Task: Search one way flight ticket for 2 adults, 2 children, 2 infants in seat in first from Escanaba: Delta County Airport to Springfield: Abraham Lincoln Capital Airport on 5-2-2023. Number of bags: 1 checked bag. Price is upto 91000. Outbound departure time preference is 18:00.
Action: Mouse moved to (321, 167)
Screenshot: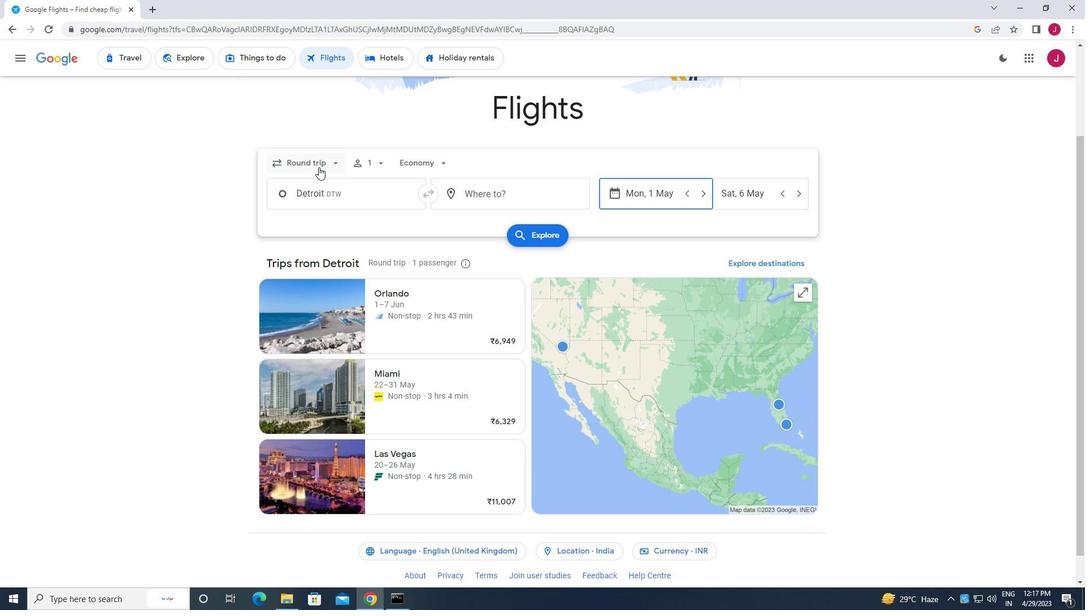 
Action: Mouse pressed left at (321, 167)
Screenshot: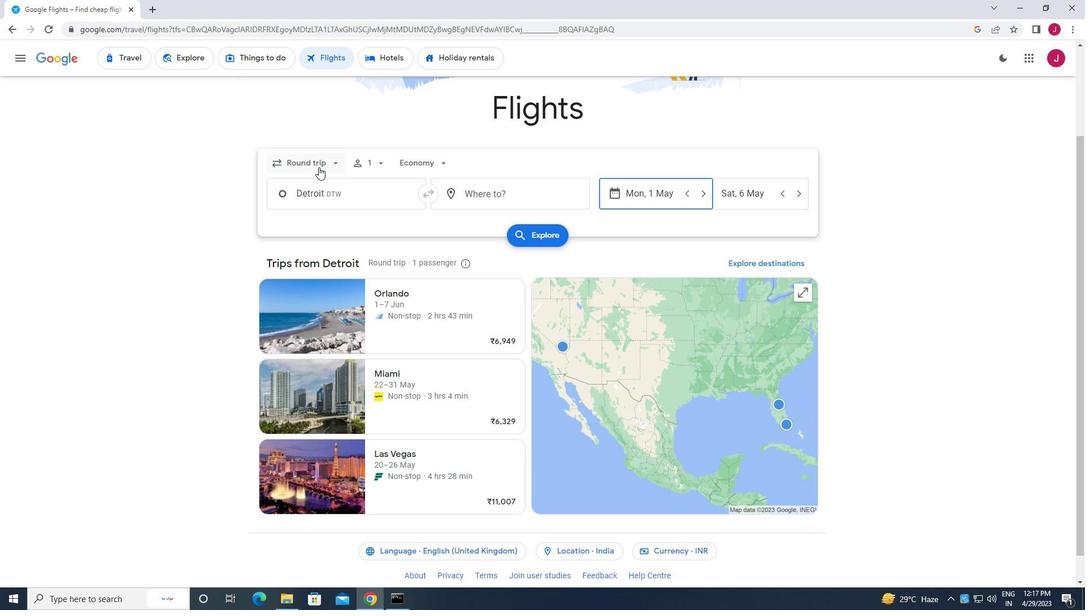 
Action: Mouse moved to (312, 214)
Screenshot: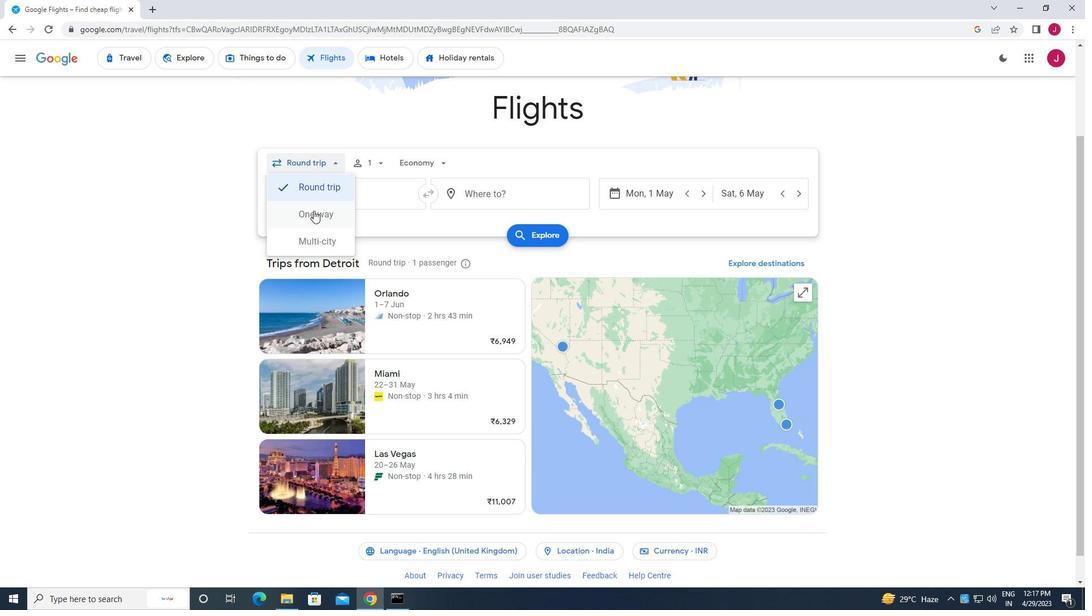 
Action: Mouse pressed left at (312, 214)
Screenshot: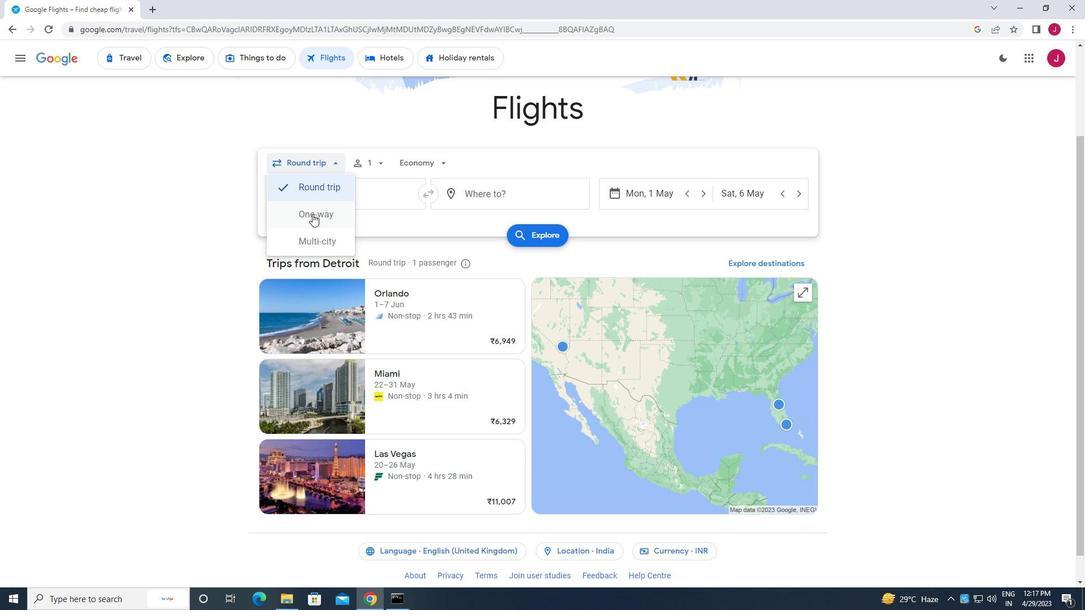 
Action: Mouse moved to (378, 163)
Screenshot: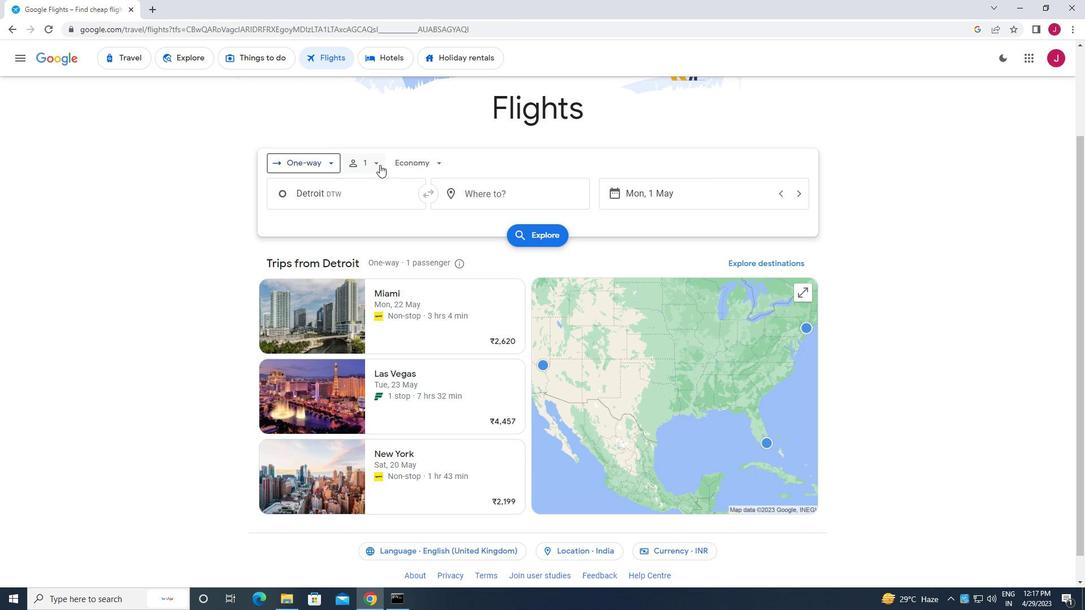 
Action: Mouse pressed left at (378, 163)
Screenshot: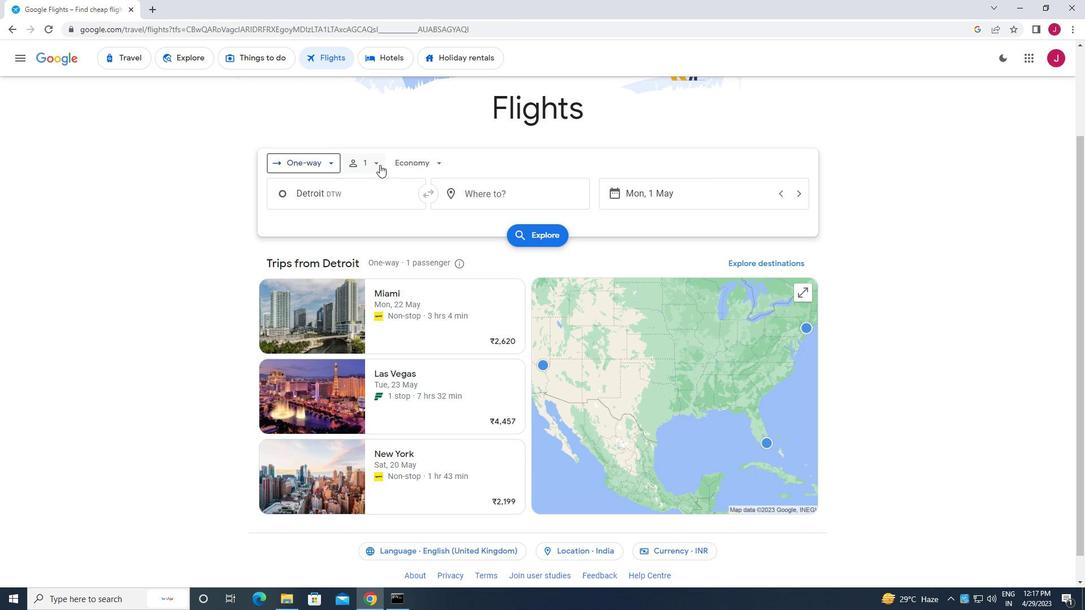 
Action: Mouse moved to (463, 192)
Screenshot: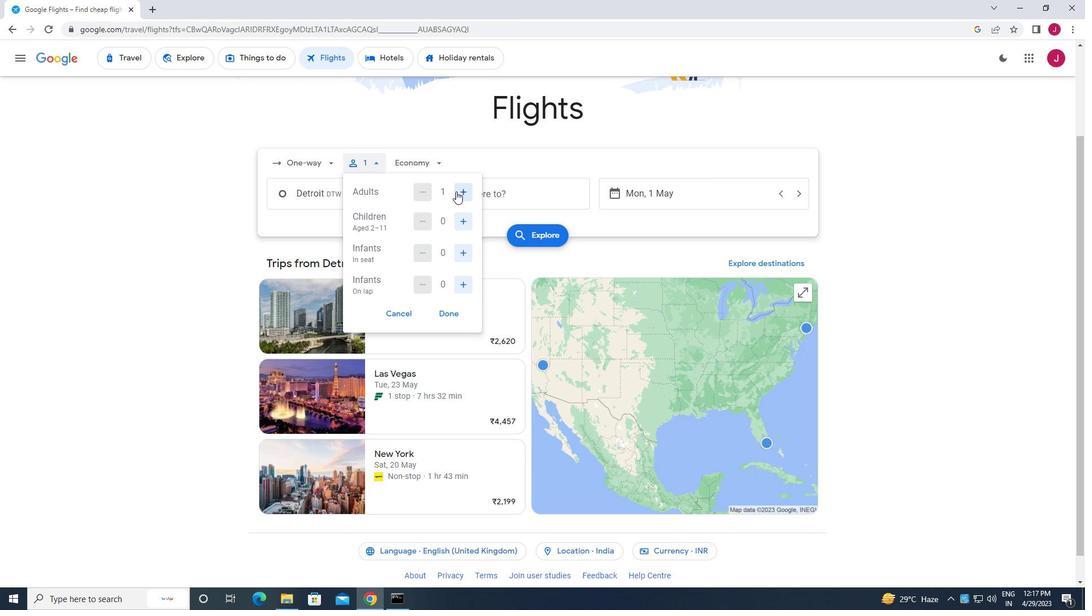 
Action: Mouse pressed left at (463, 192)
Screenshot: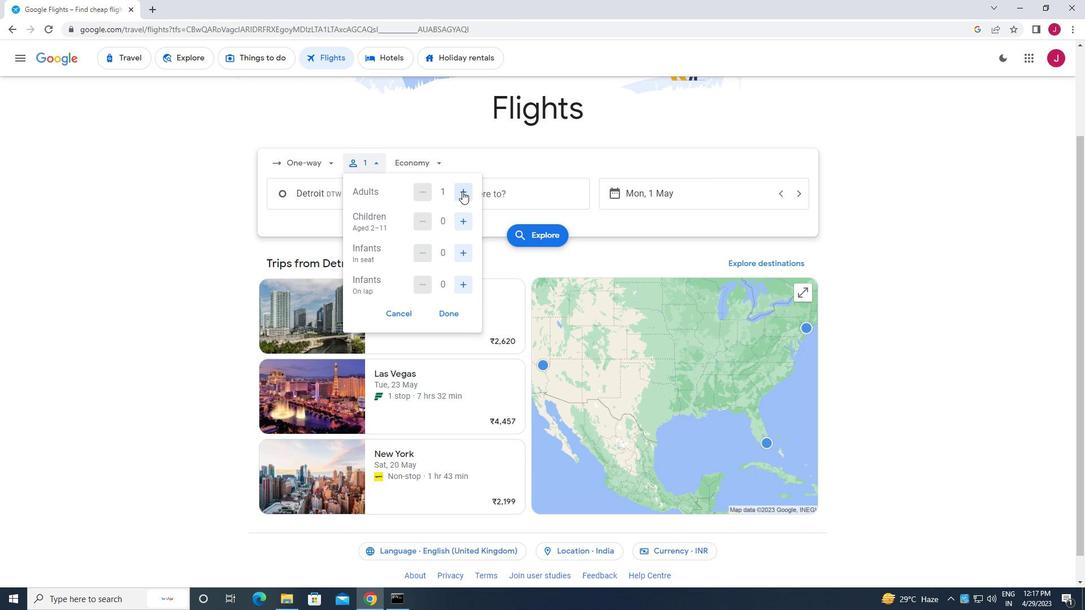 
Action: Mouse moved to (466, 221)
Screenshot: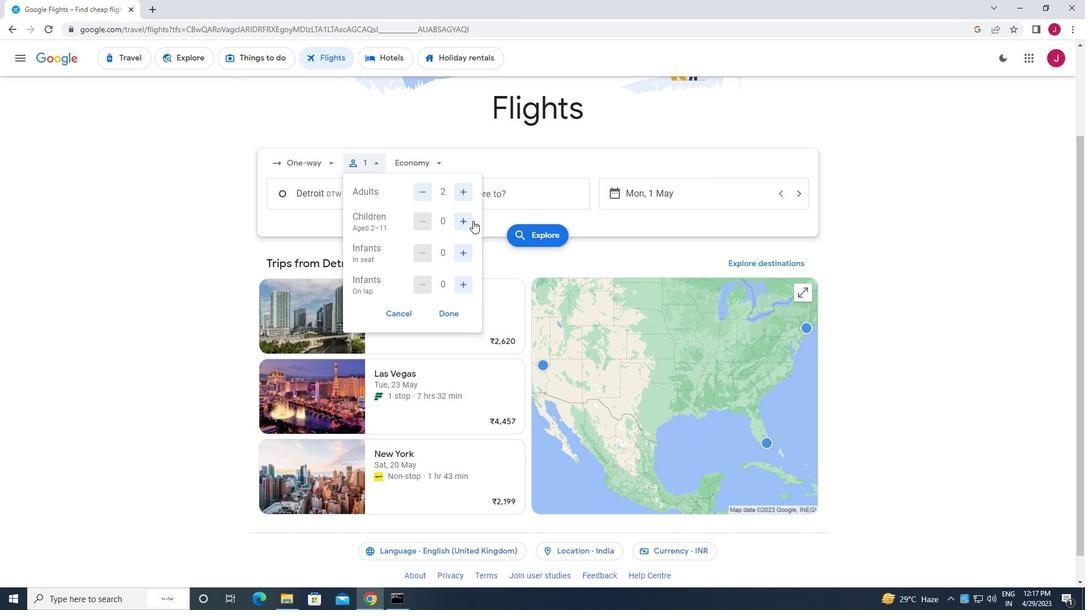 
Action: Mouse pressed left at (466, 221)
Screenshot: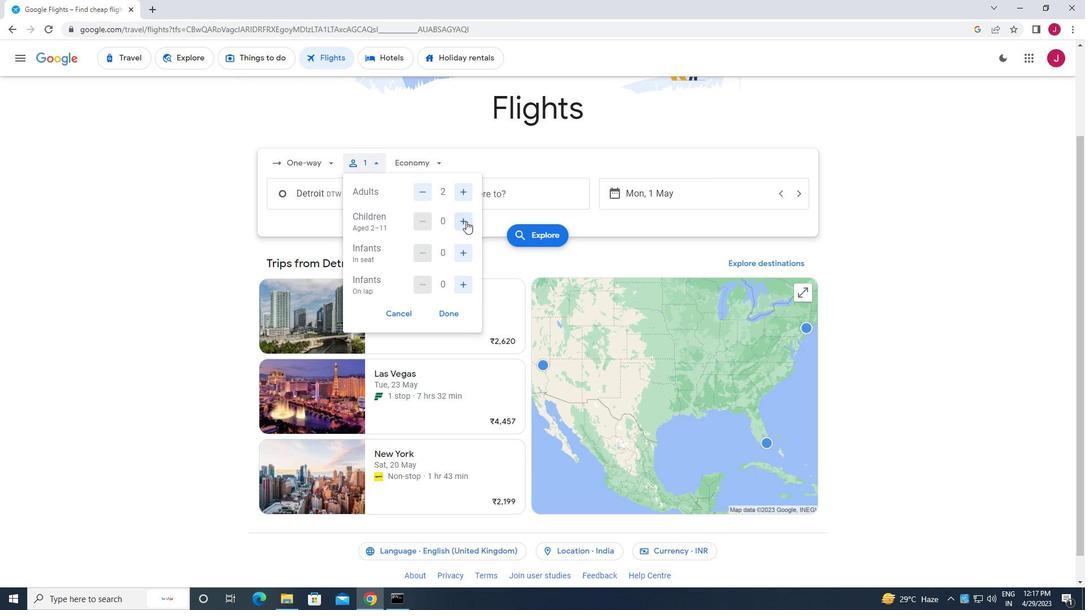 
Action: Mouse pressed left at (466, 221)
Screenshot: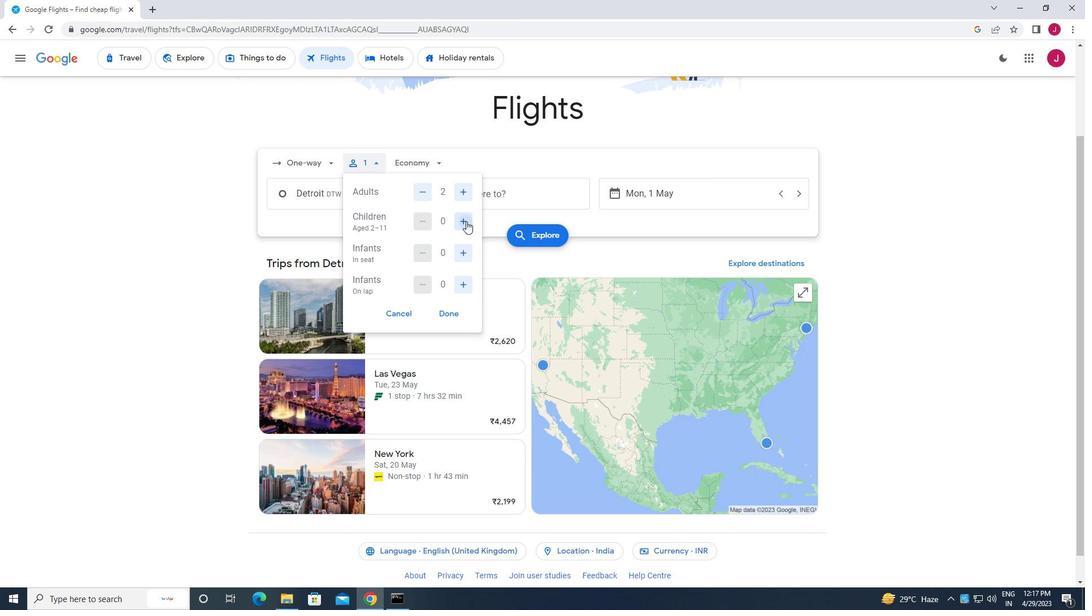 
Action: Mouse moved to (464, 252)
Screenshot: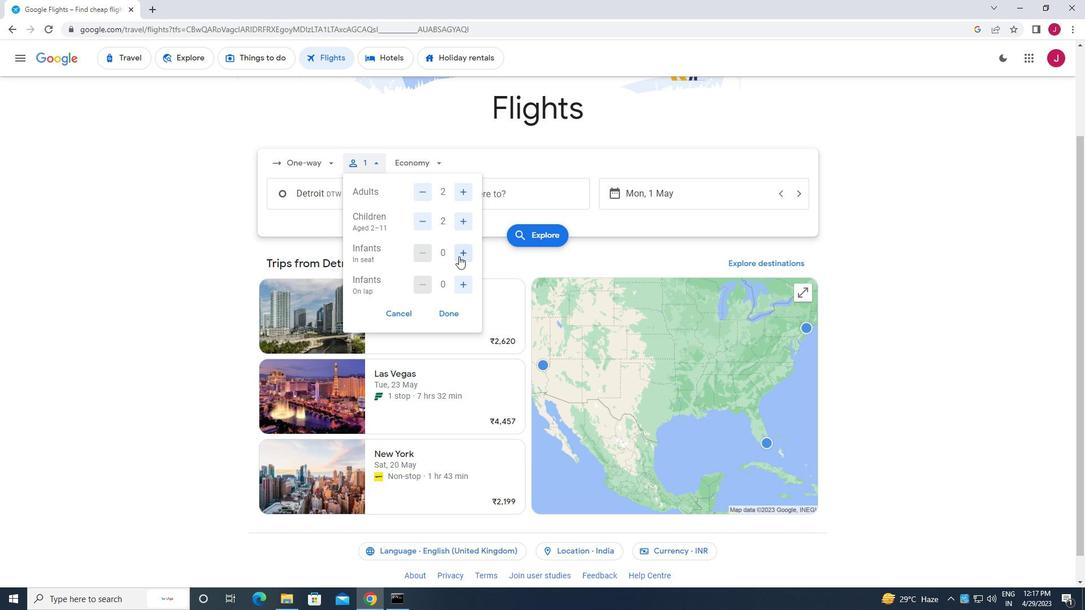 
Action: Mouse pressed left at (464, 252)
Screenshot: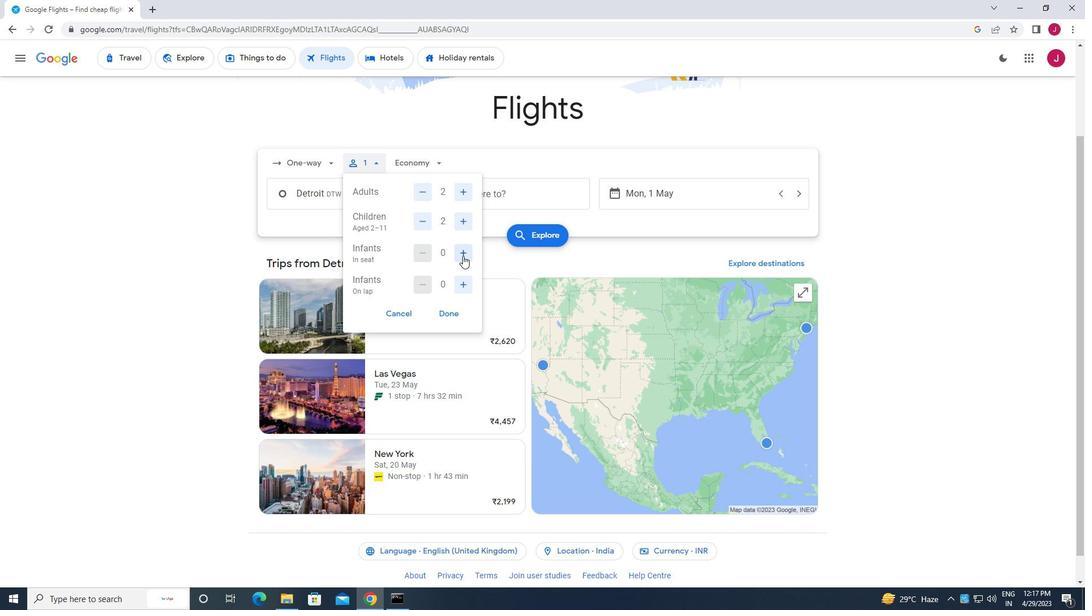 
Action: Mouse moved to (464, 252)
Screenshot: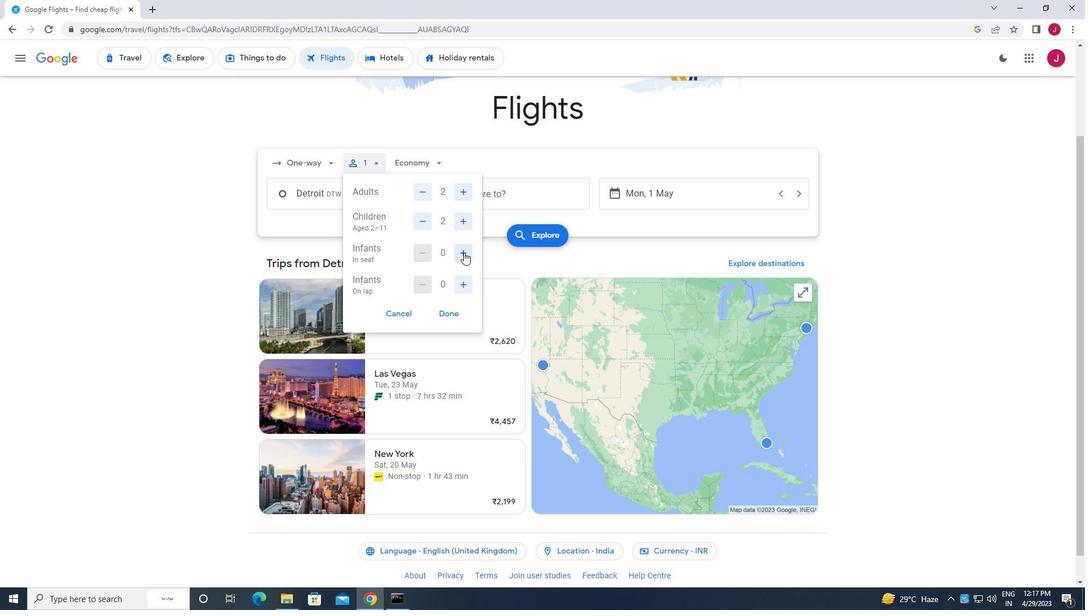 
Action: Mouse pressed left at (464, 252)
Screenshot: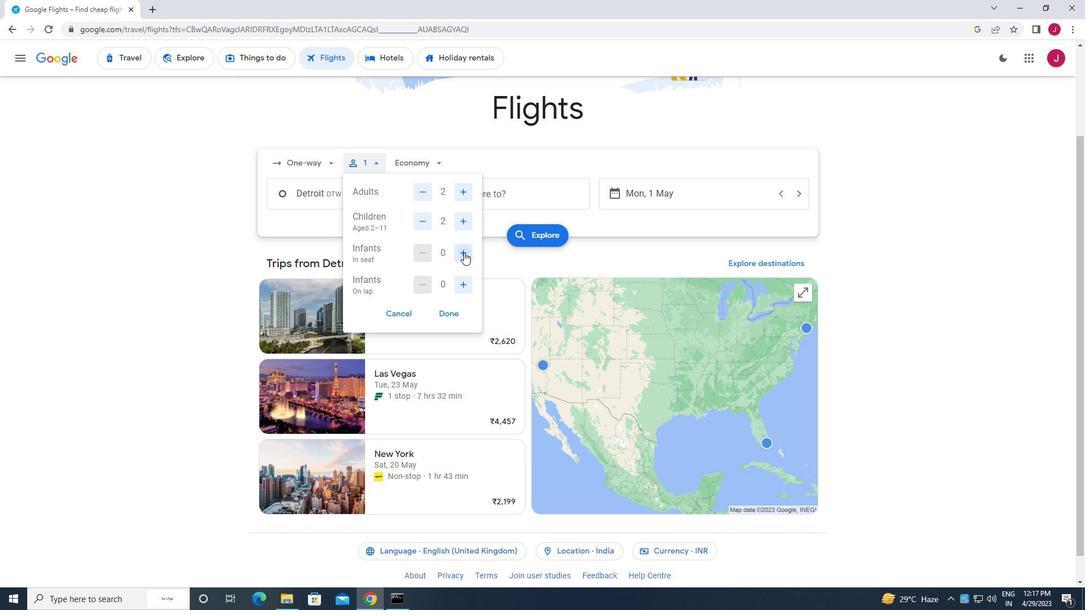 
Action: Mouse moved to (447, 313)
Screenshot: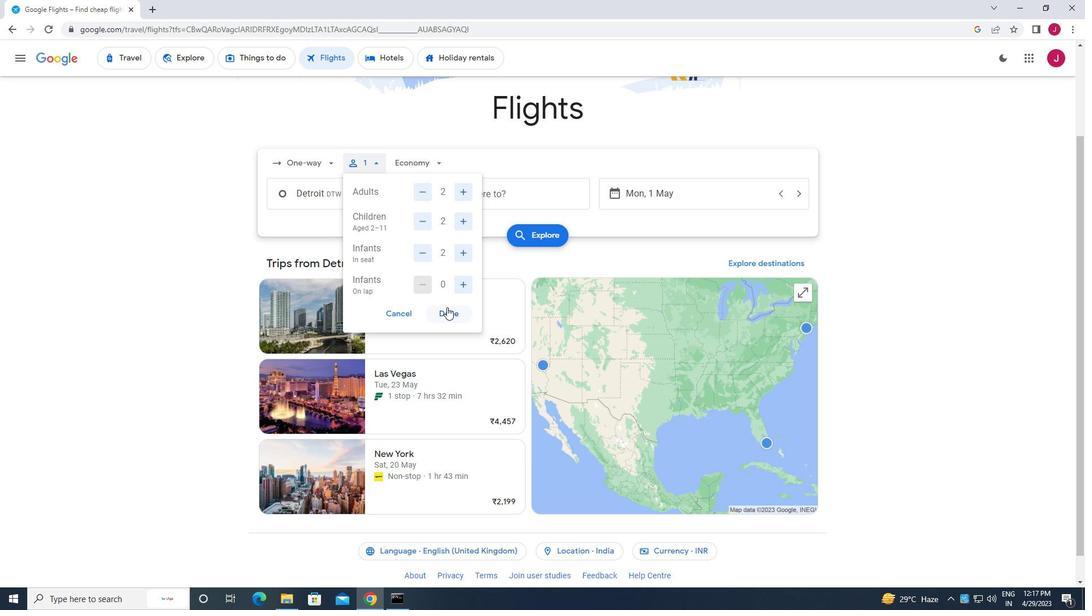 
Action: Mouse pressed left at (447, 313)
Screenshot: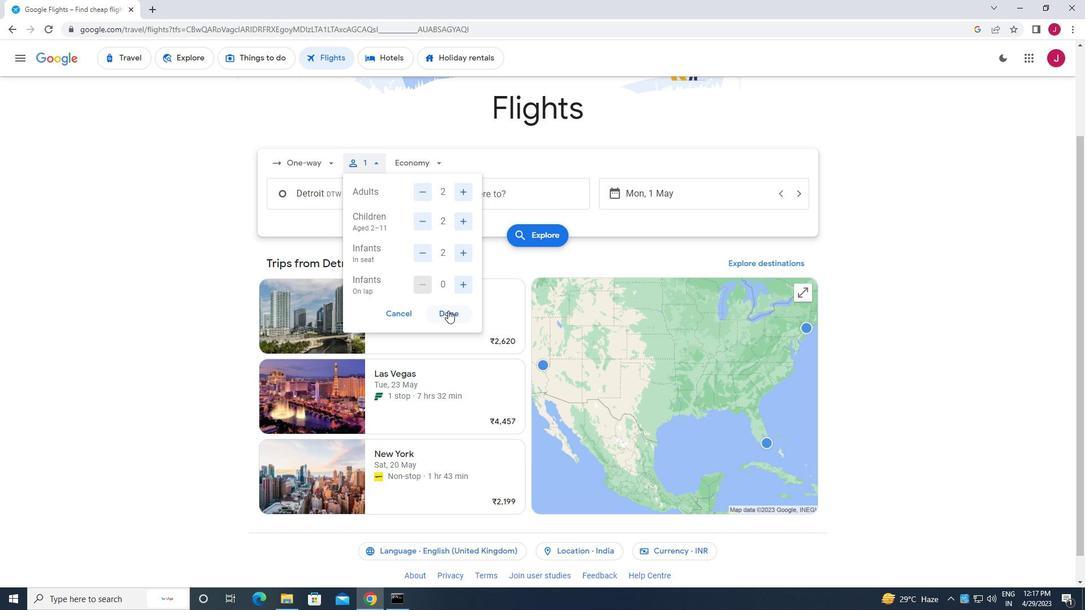 
Action: Mouse moved to (348, 197)
Screenshot: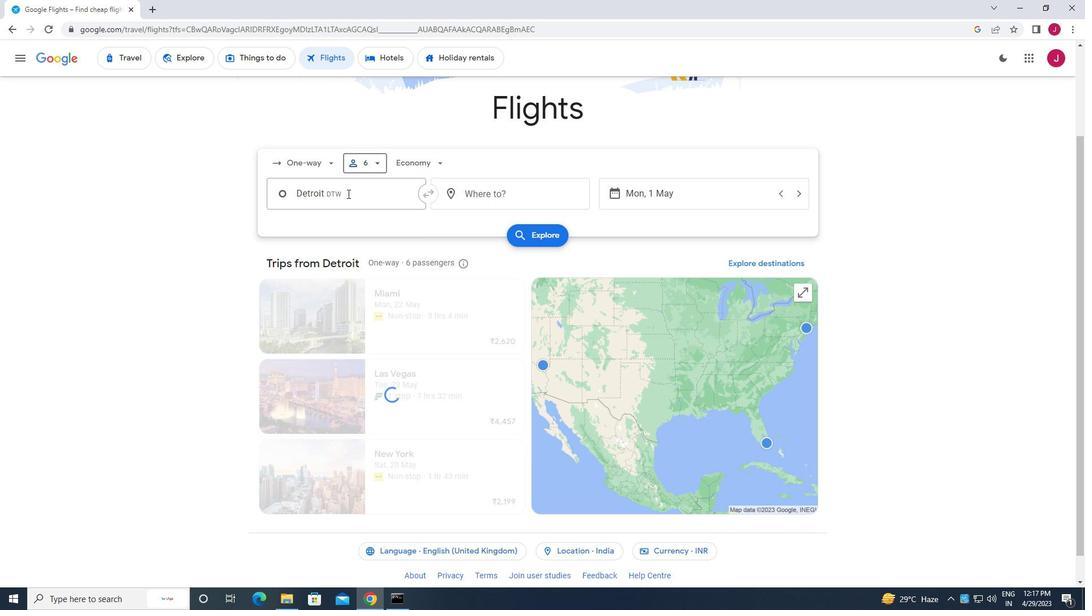 
Action: Mouse pressed left at (348, 197)
Screenshot: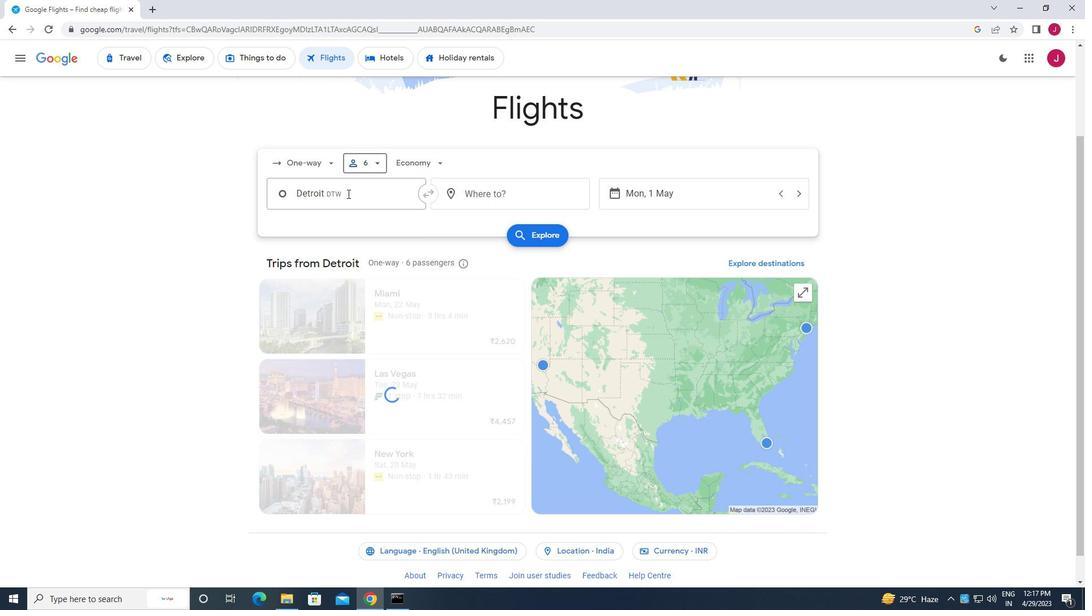 
Action: Mouse moved to (350, 197)
Screenshot: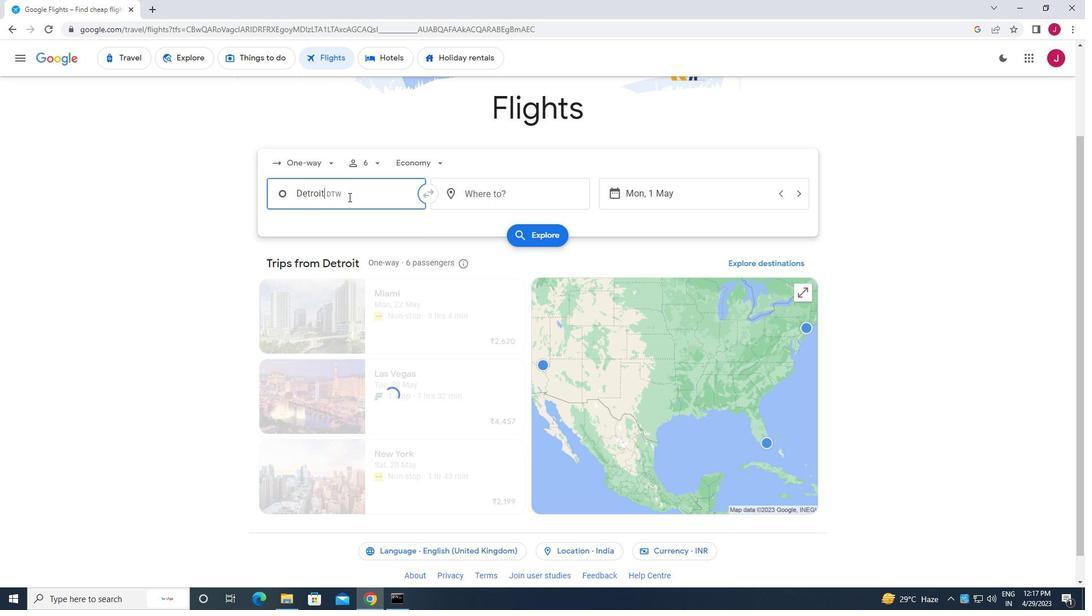 
Action: Key pressed e<Key.caps_lock>scanaba<Key.space>
Screenshot: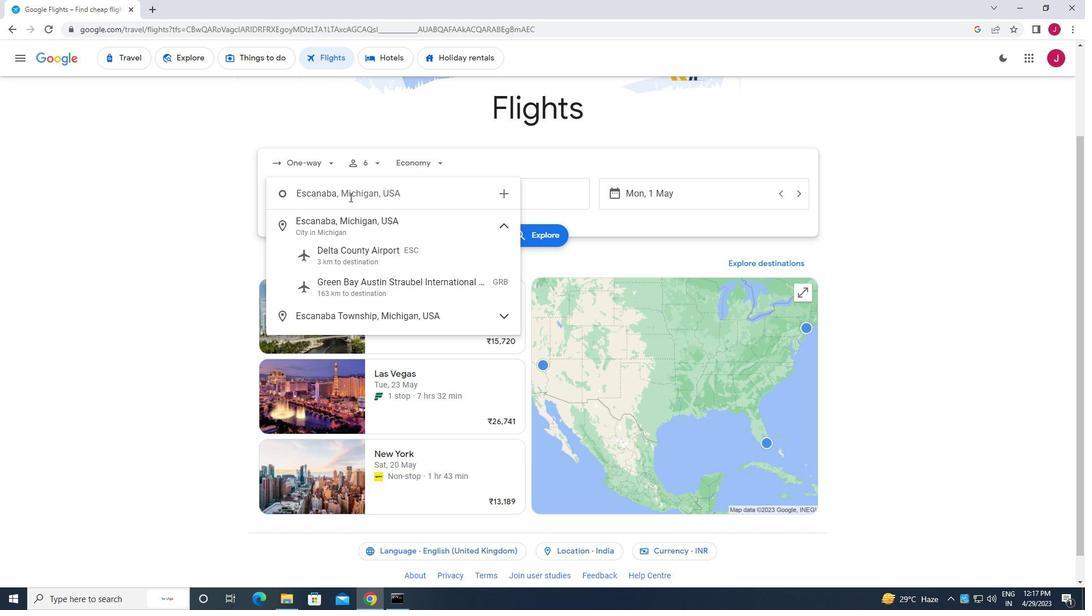 
Action: Mouse moved to (382, 248)
Screenshot: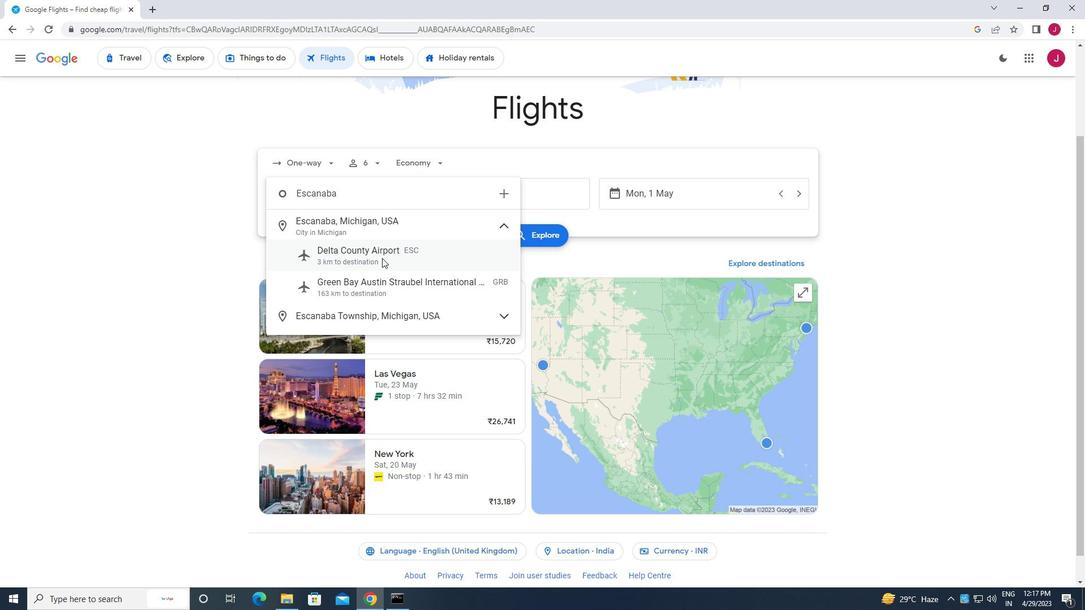 
Action: Mouse pressed left at (382, 248)
Screenshot: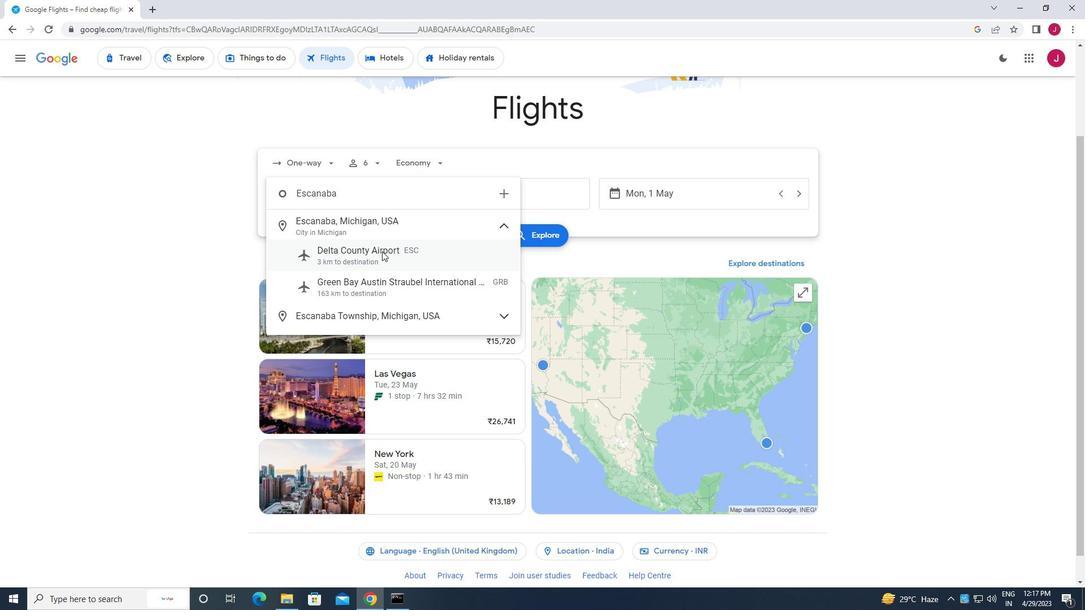 
Action: Mouse moved to (504, 193)
Screenshot: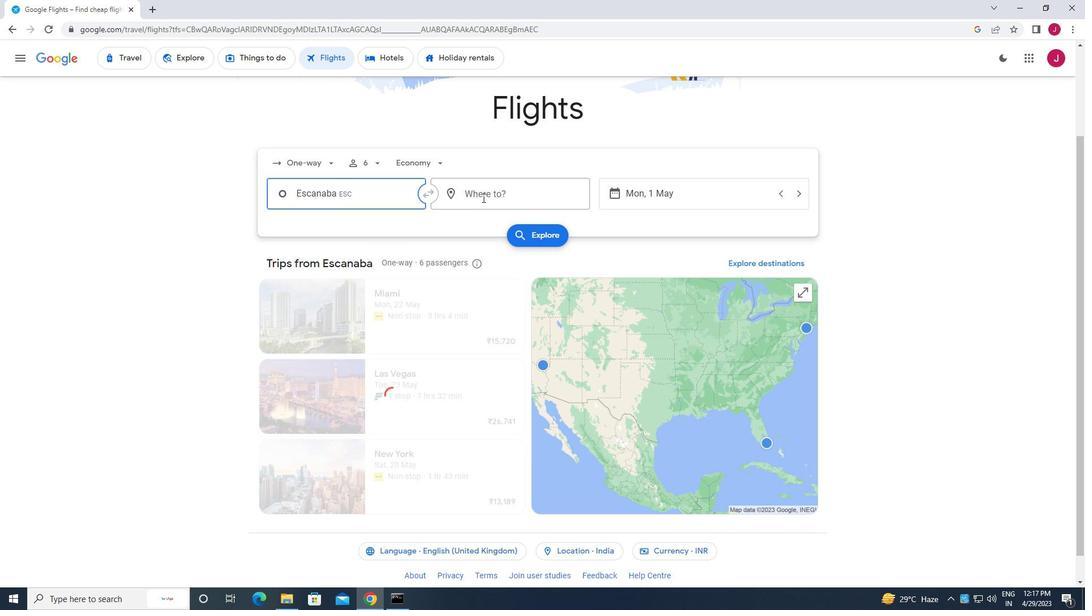 
Action: Mouse pressed left at (504, 193)
Screenshot: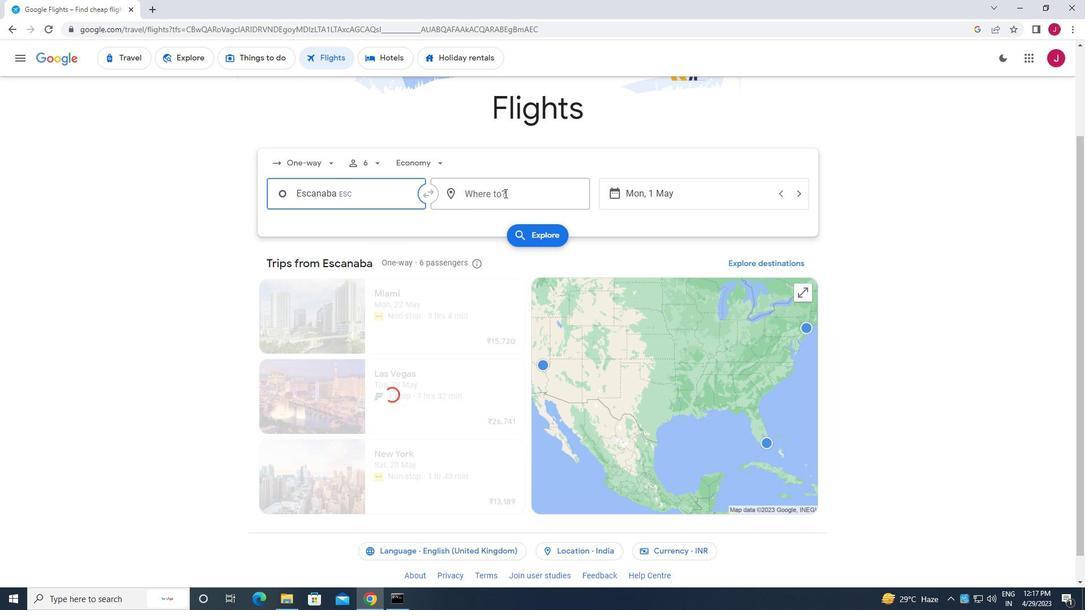 
Action: Mouse moved to (504, 193)
Screenshot: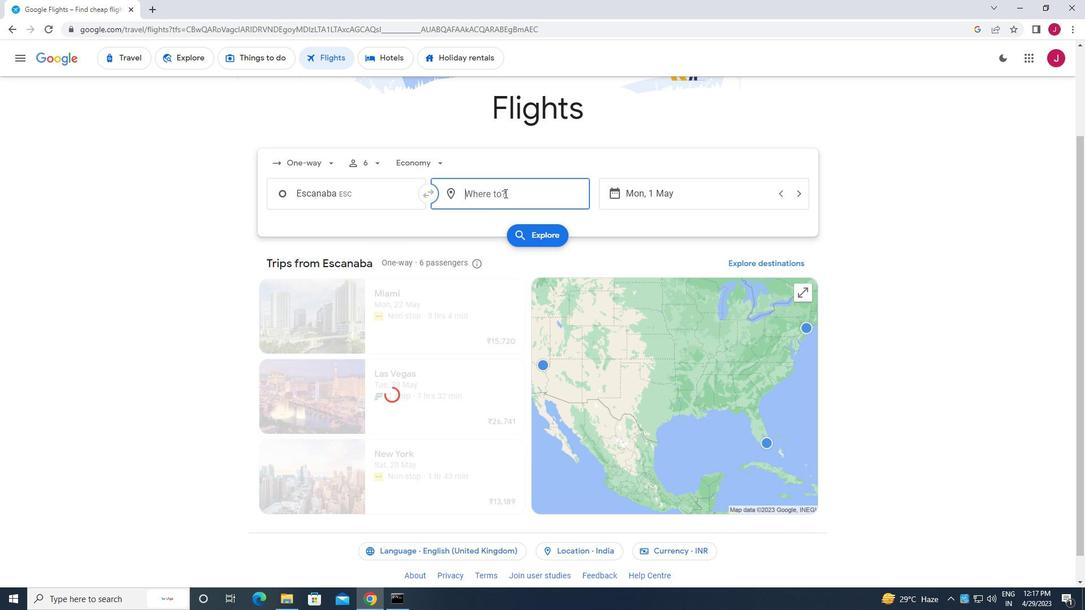 
Action: Key pressed springfield
Screenshot: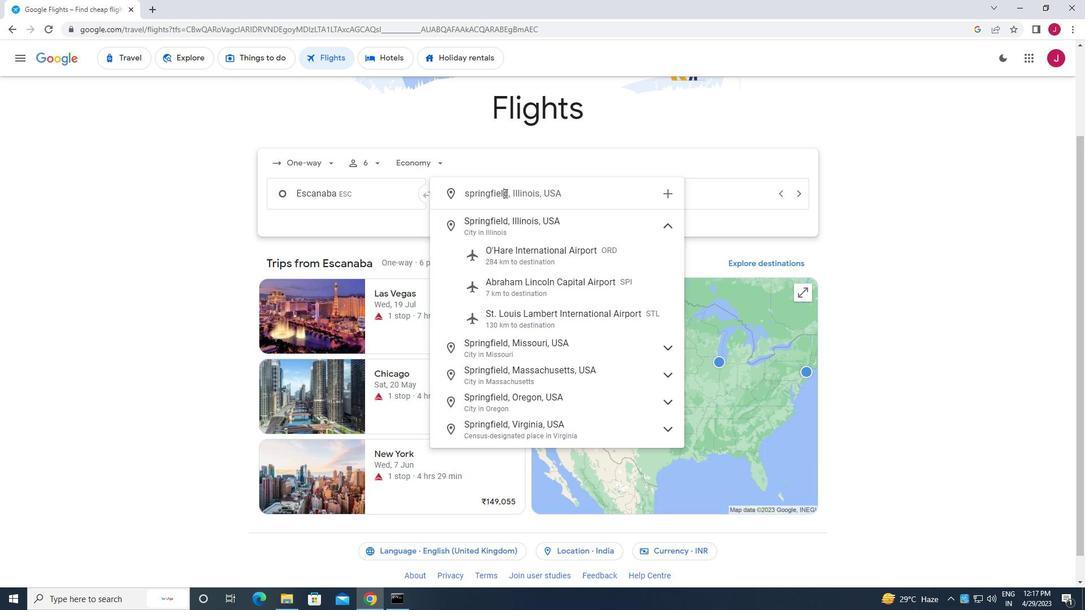 
Action: Mouse moved to (571, 278)
Screenshot: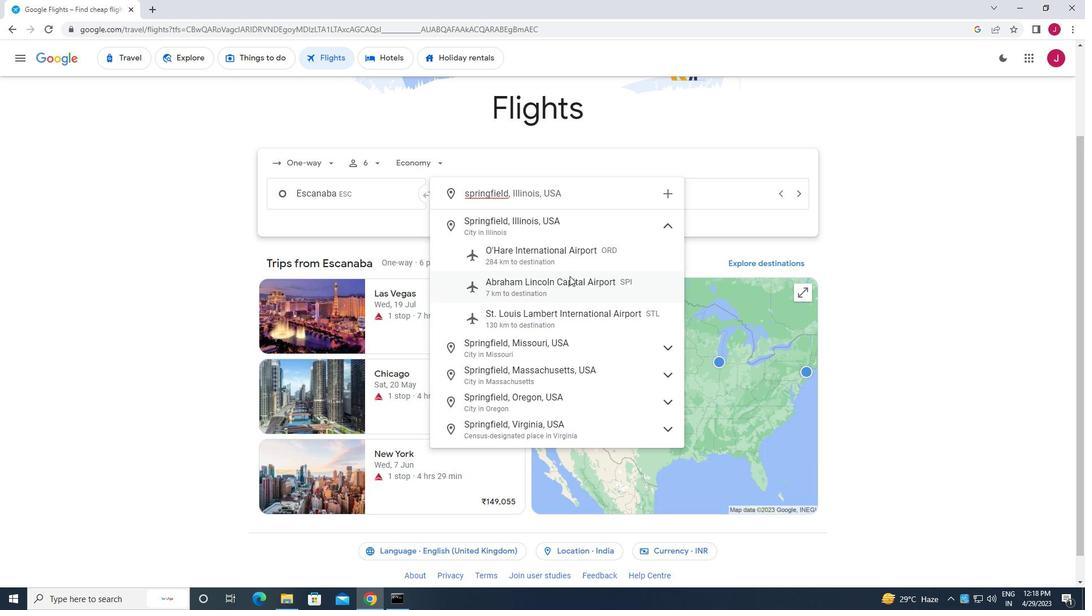 
Action: Mouse pressed left at (571, 278)
Screenshot: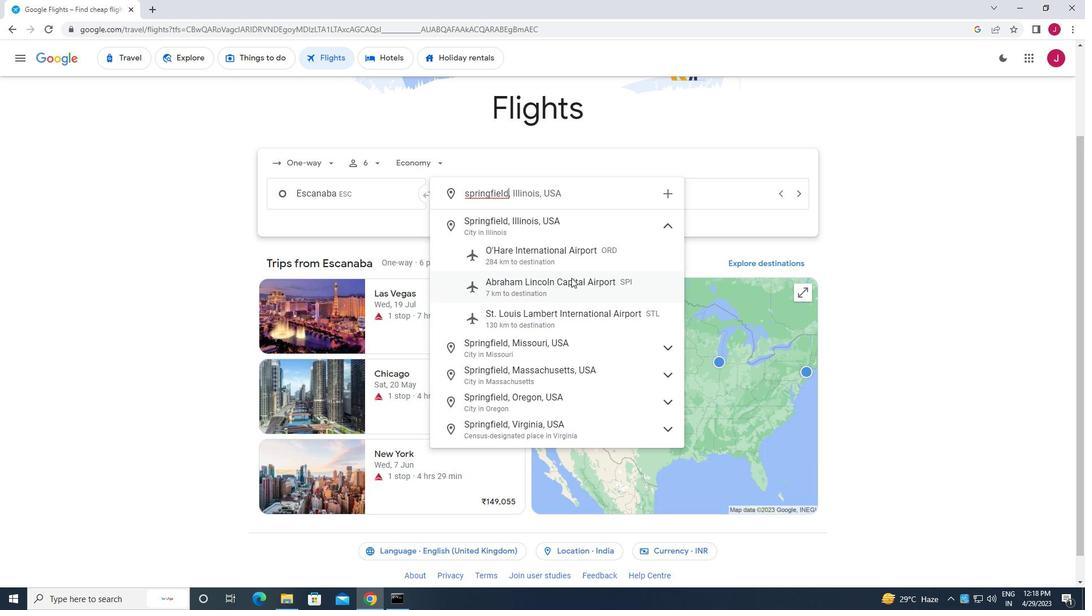 
Action: Mouse moved to (675, 197)
Screenshot: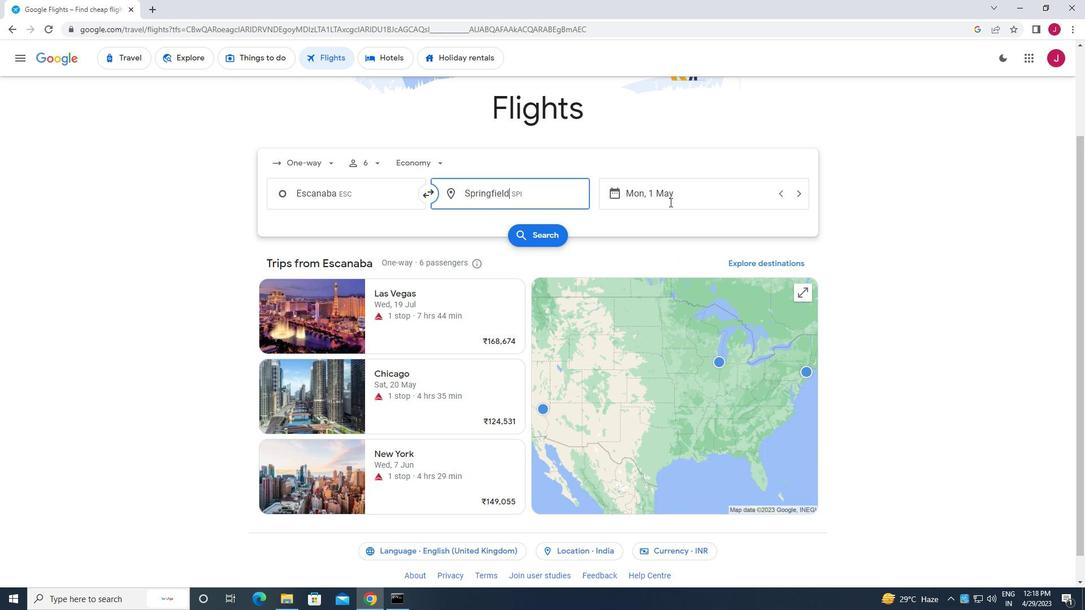 
Action: Mouse pressed left at (675, 197)
Screenshot: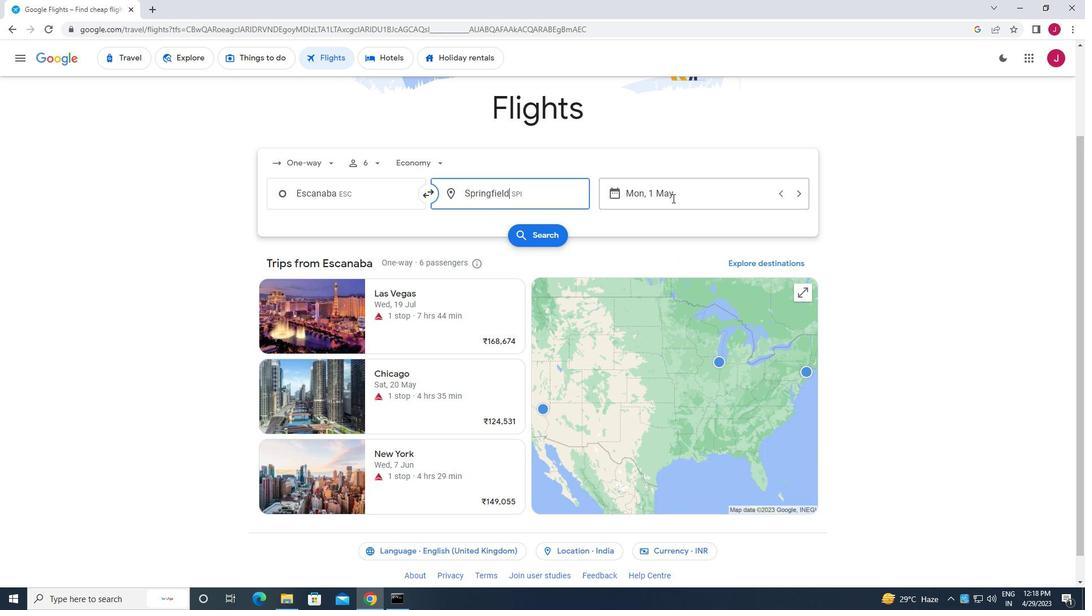 
Action: Mouse moved to (678, 284)
Screenshot: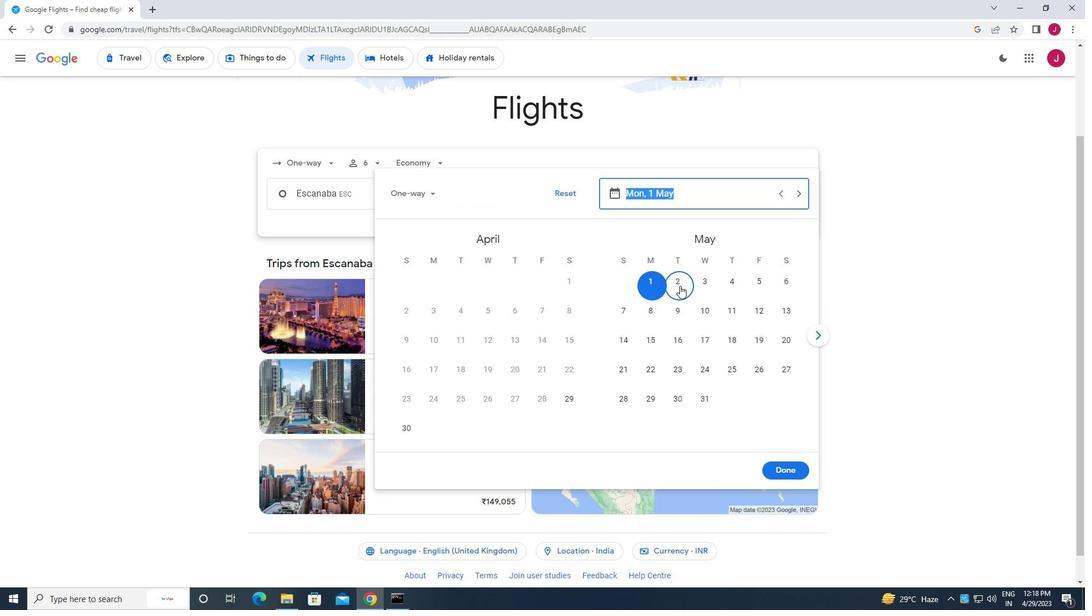 
Action: Mouse pressed left at (678, 284)
Screenshot: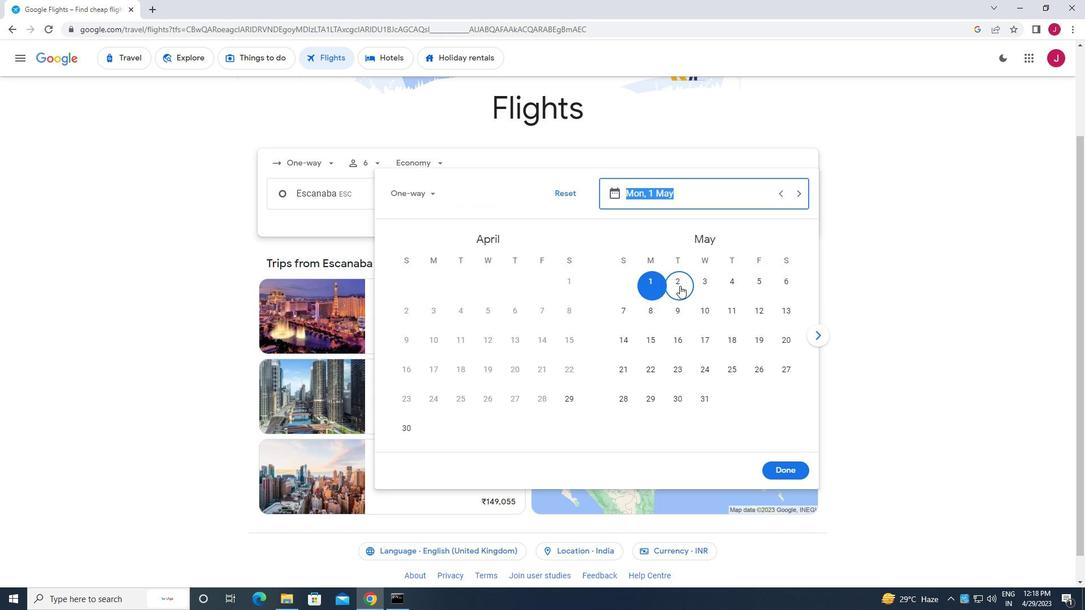 
Action: Mouse moved to (783, 466)
Screenshot: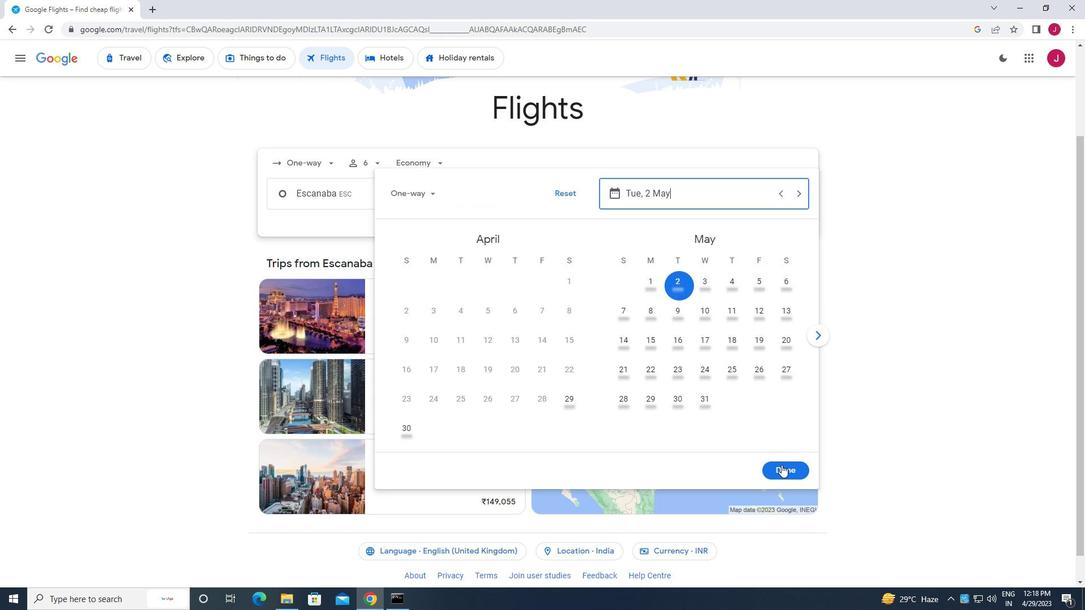 
Action: Mouse pressed left at (783, 466)
Screenshot: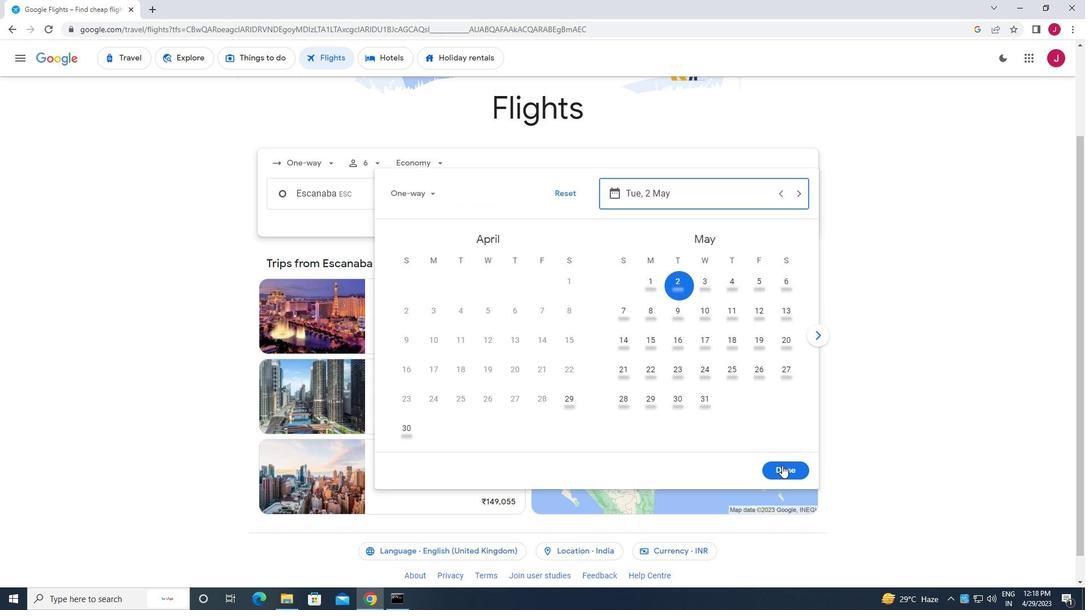 
Action: Mouse moved to (533, 236)
Screenshot: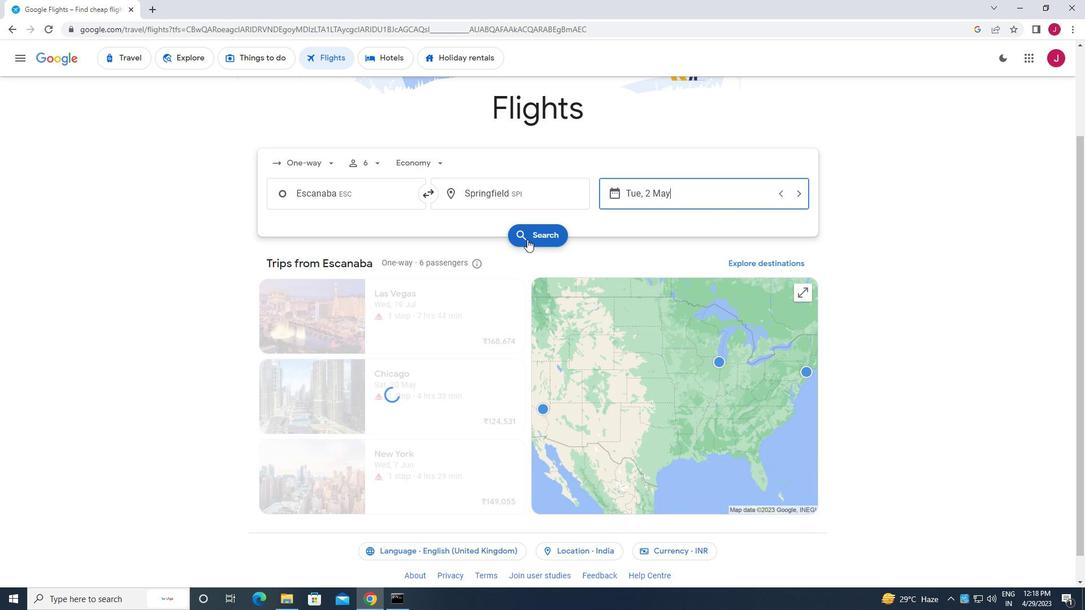 
Action: Mouse pressed left at (533, 236)
Screenshot: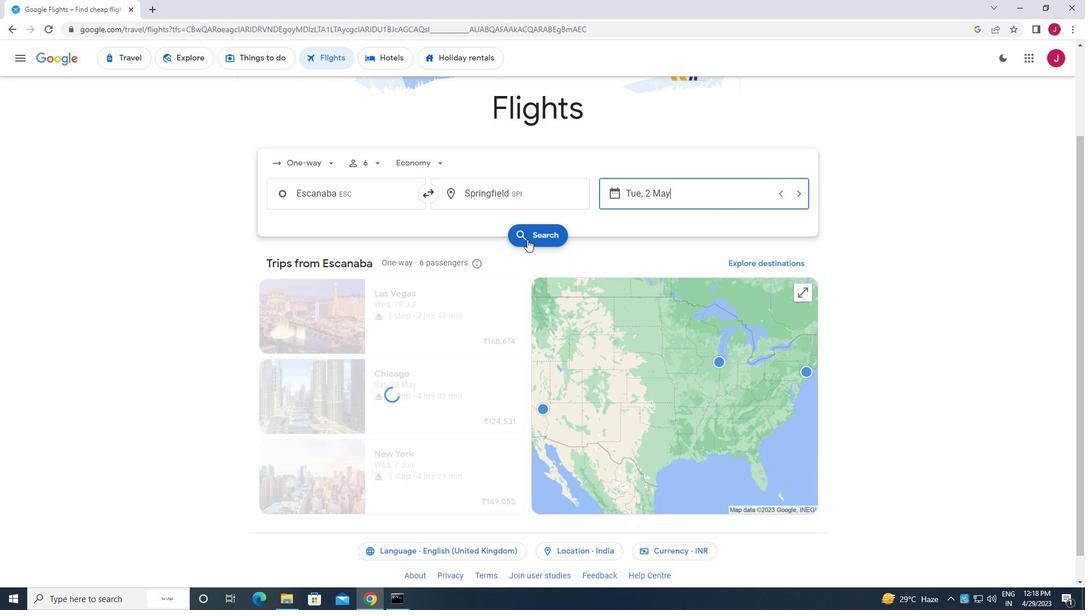 
Action: Mouse moved to (292, 162)
Screenshot: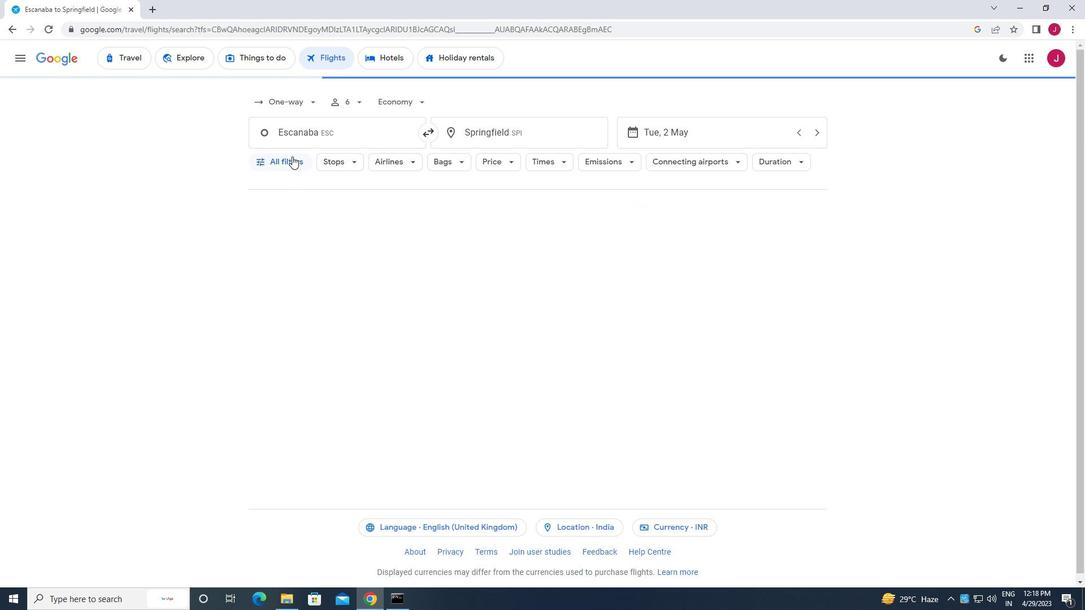 
Action: Mouse pressed left at (292, 162)
Screenshot: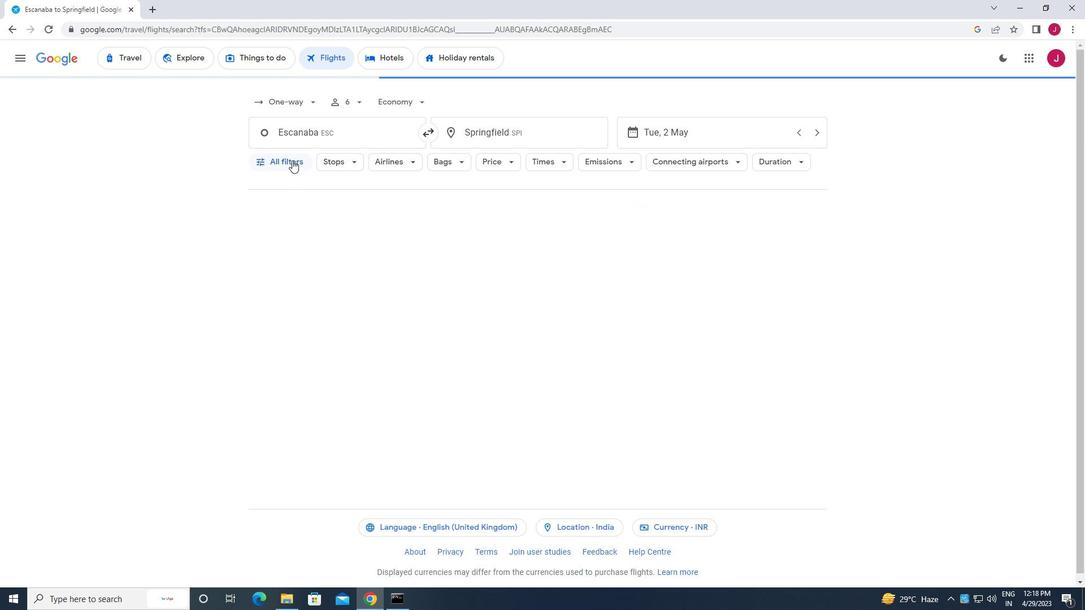 
Action: Mouse moved to (381, 264)
Screenshot: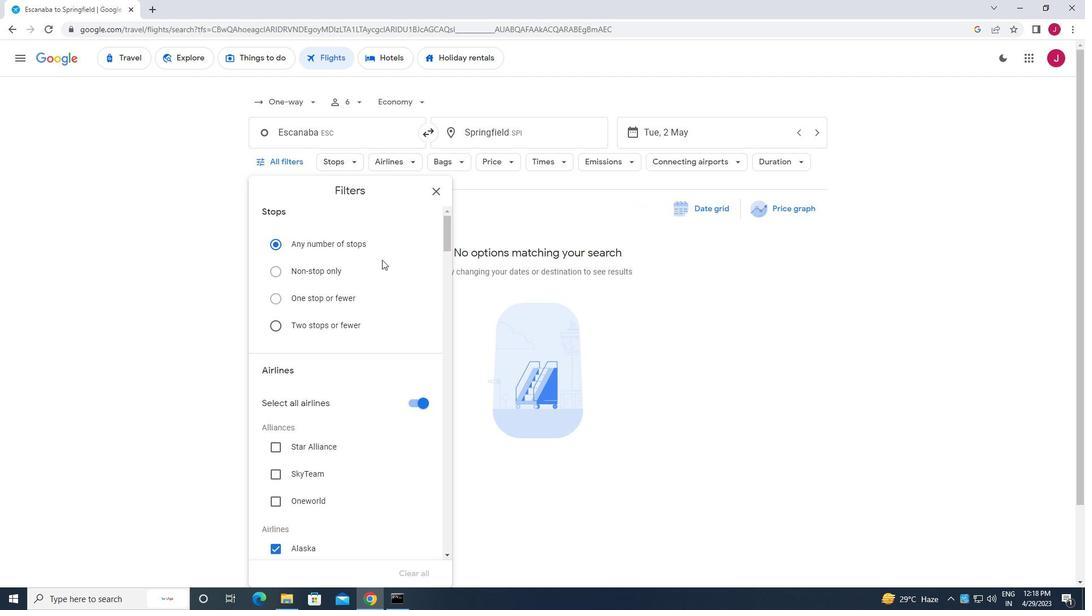 
Action: Mouse scrolled (381, 263) with delta (0, 0)
Screenshot: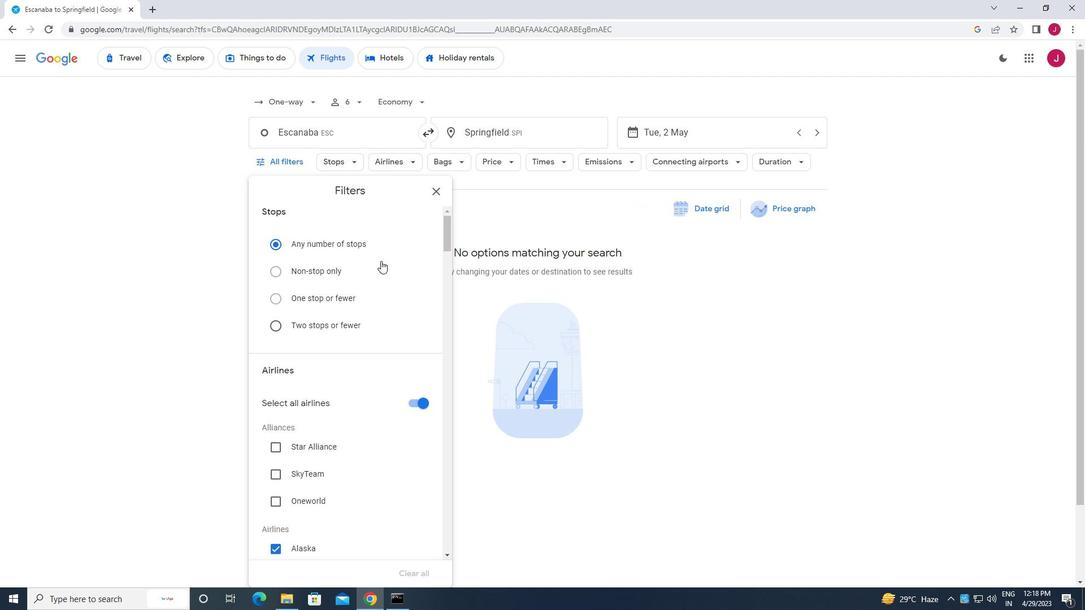 
Action: Mouse moved to (381, 265)
Screenshot: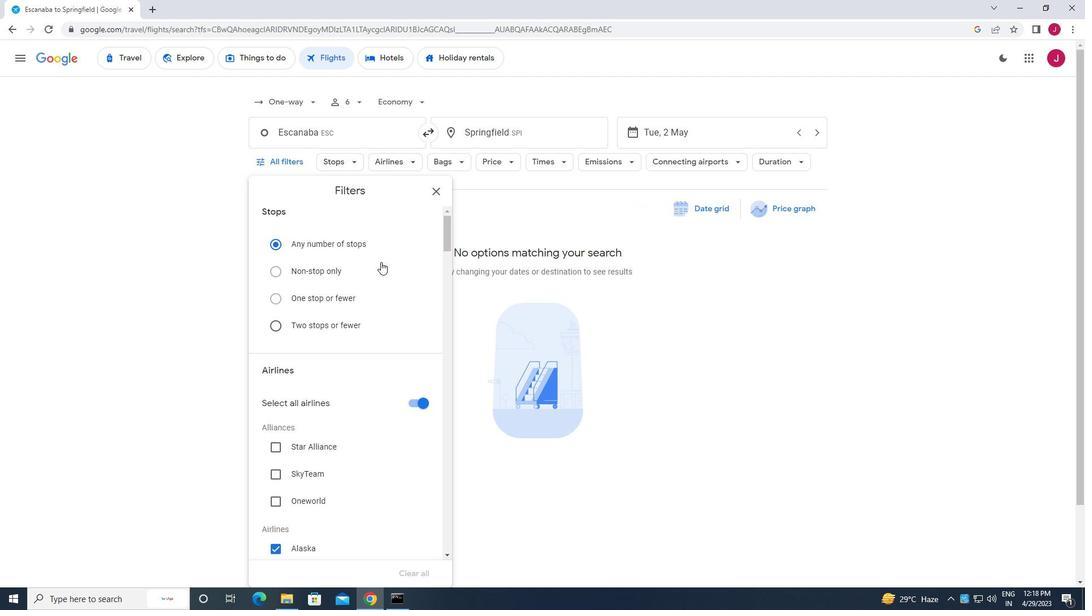 
Action: Mouse scrolled (381, 264) with delta (0, 0)
Screenshot: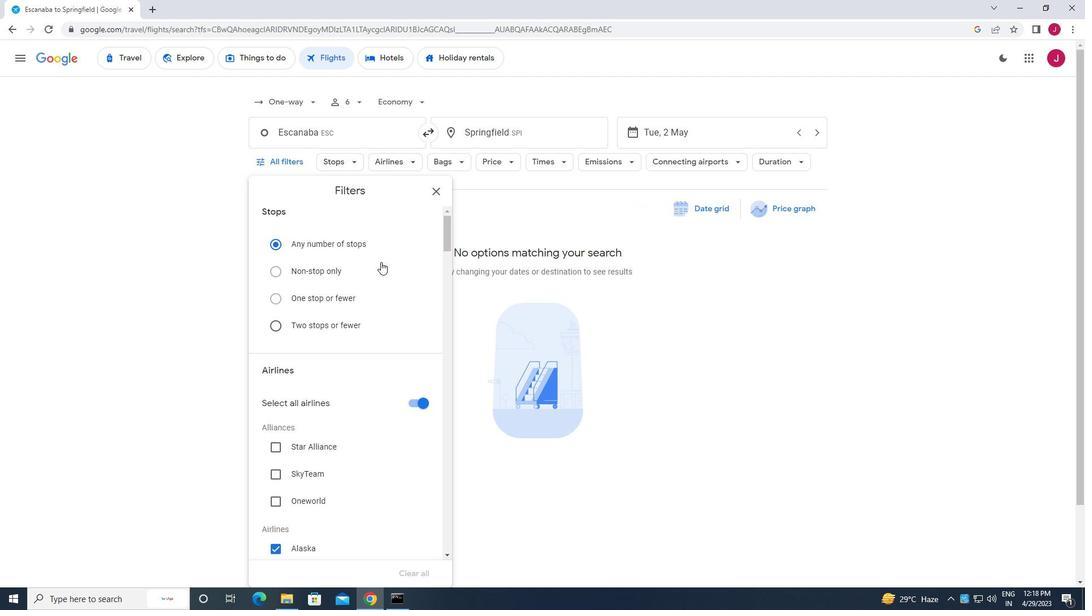 
Action: Mouse moved to (381, 266)
Screenshot: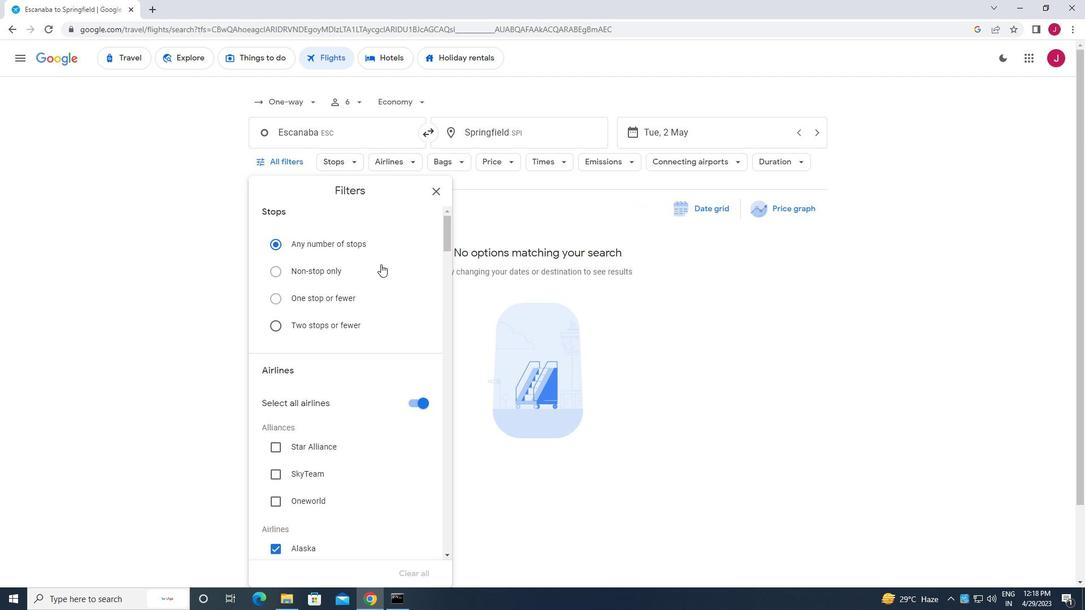 
Action: Mouse scrolled (381, 265) with delta (0, 0)
Screenshot: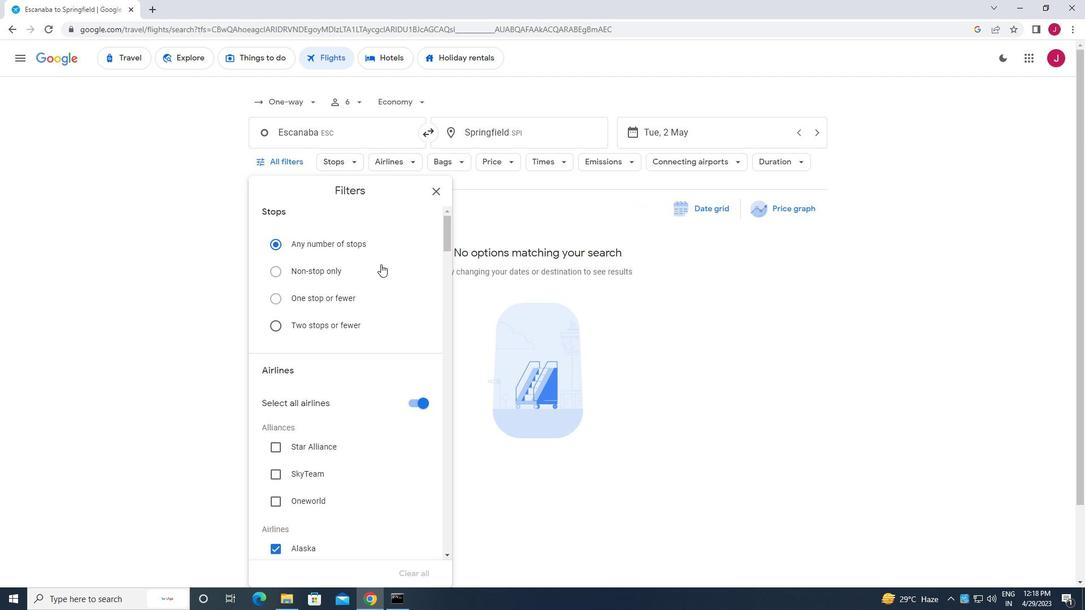 
Action: Mouse moved to (411, 236)
Screenshot: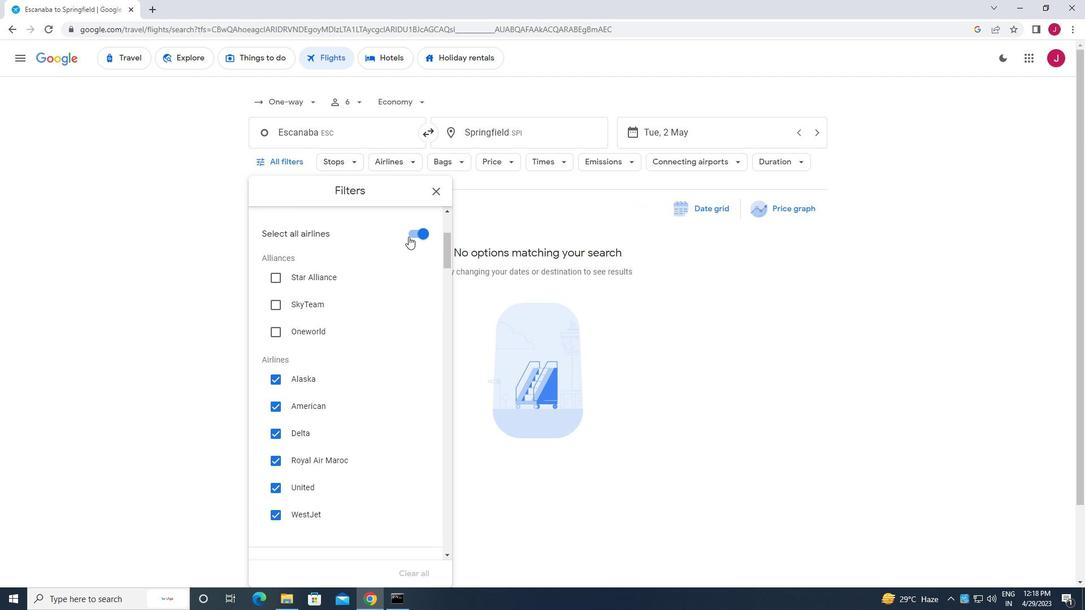 
Action: Mouse pressed left at (411, 236)
Screenshot: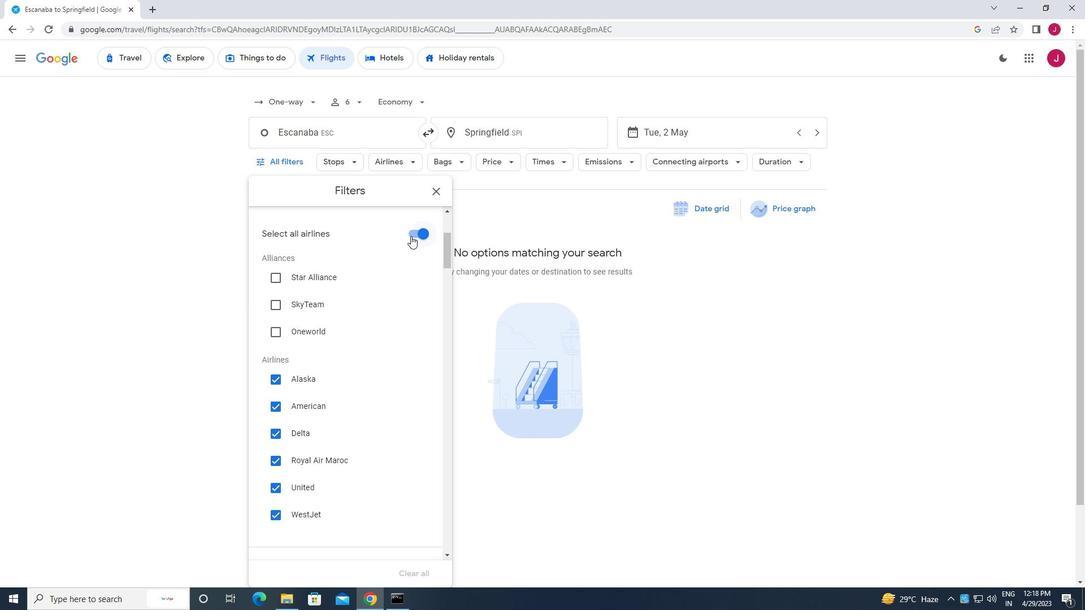 
Action: Mouse moved to (408, 259)
Screenshot: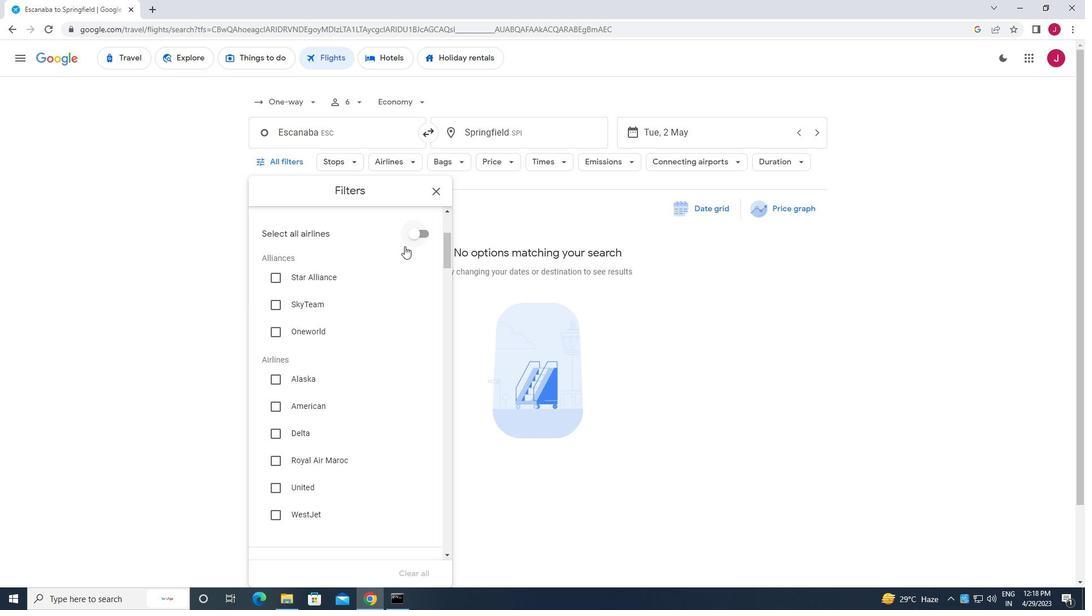 
Action: Mouse scrolled (408, 258) with delta (0, 0)
Screenshot: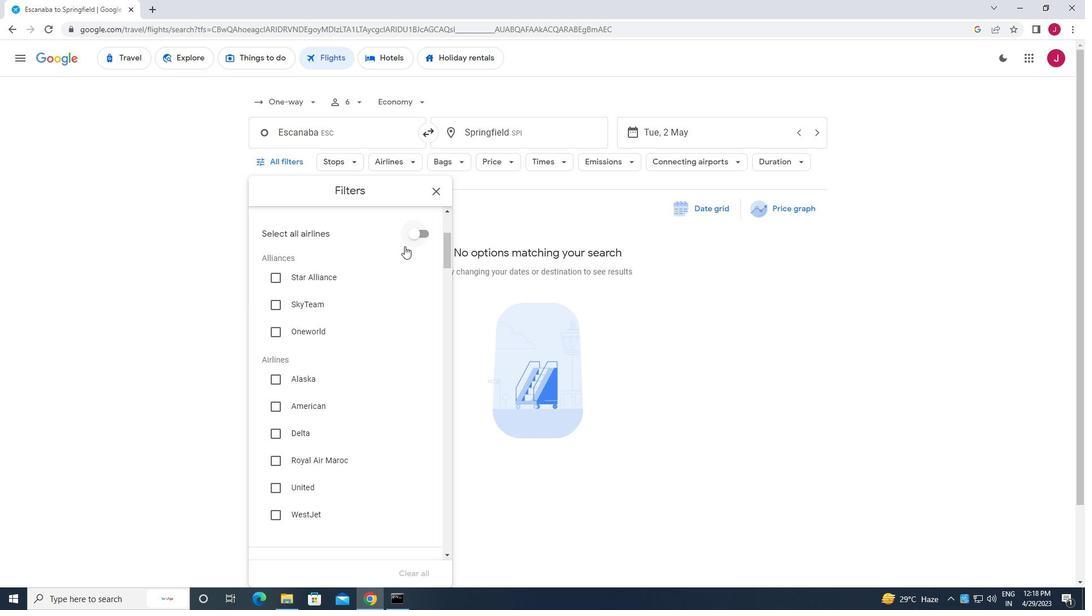 
Action: Mouse moved to (408, 259)
Screenshot: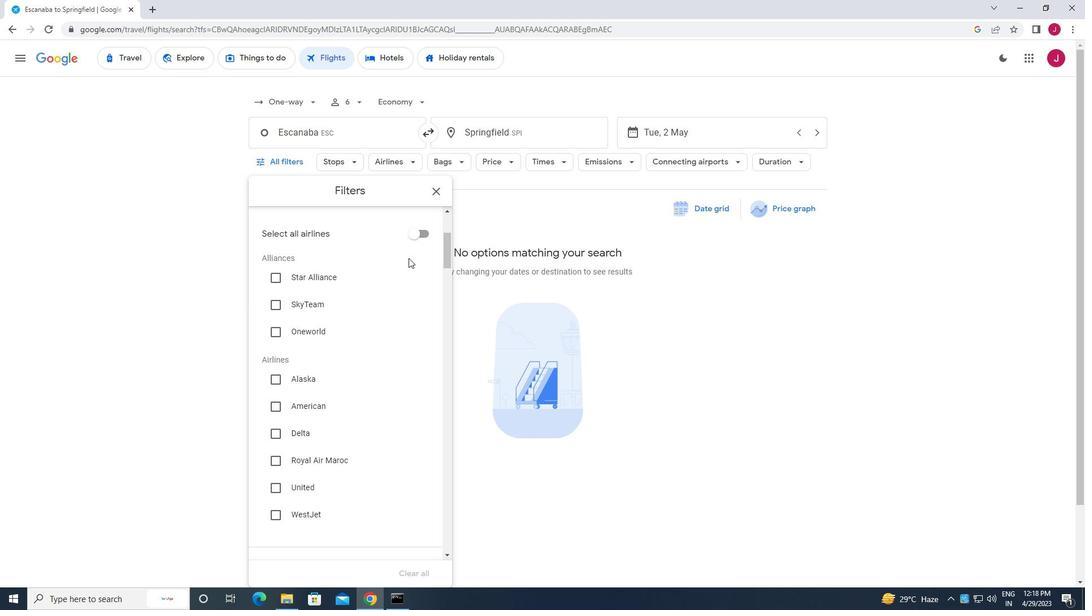 
Action: Mouse scrolled (408, 258) with delta (0, 0)
Screenshot: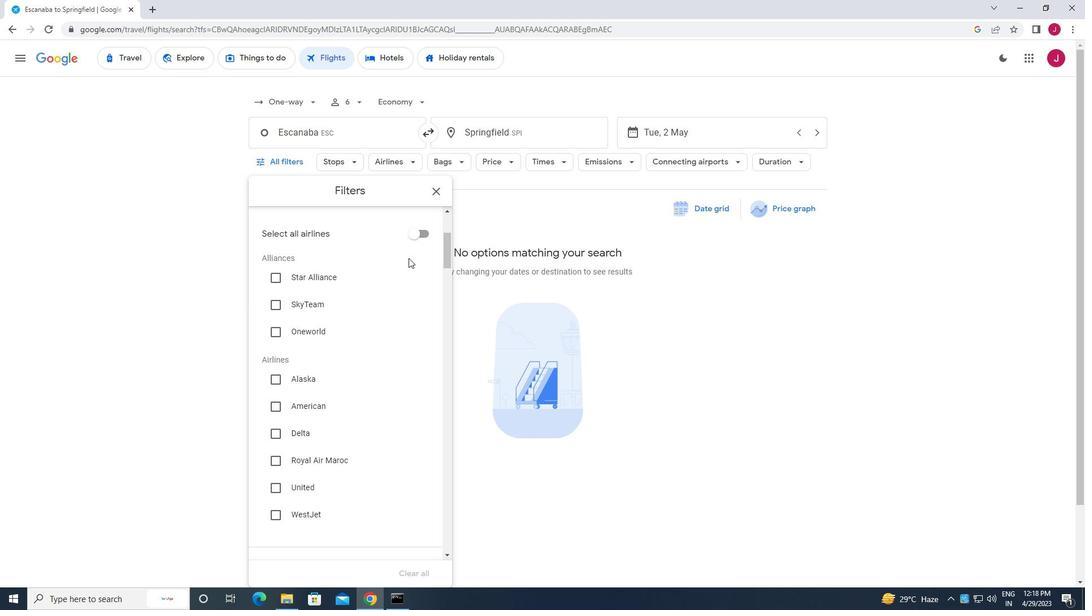 
Action: Mouse scrolled (408, 258) with delta (0, 0)
Screenshot: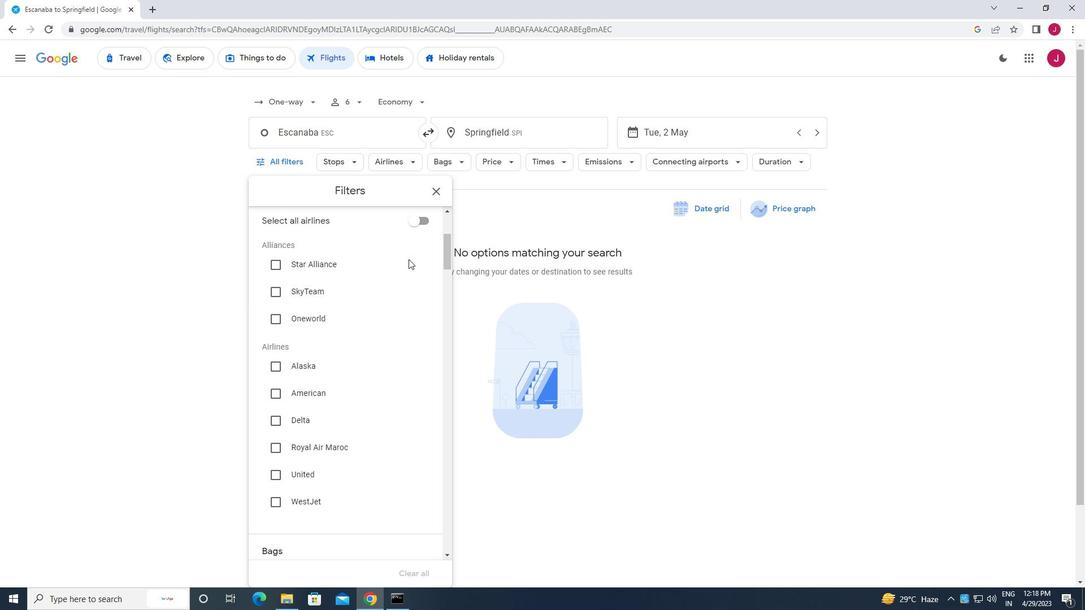 
Action: Mouse moved to (385, 262)
Screenshot: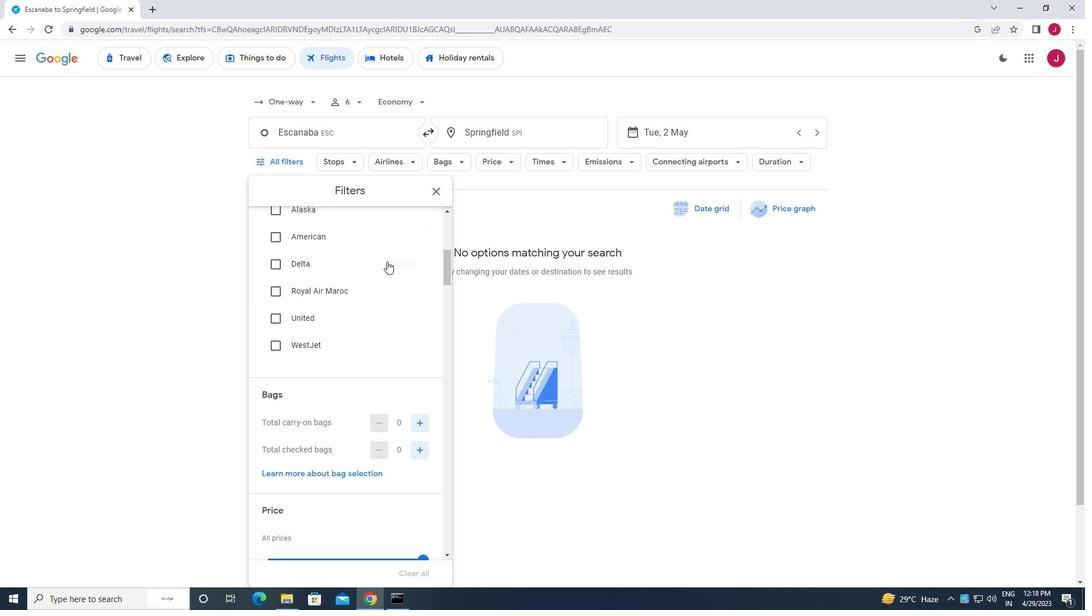 
Action: Mouse scrolled (385, 261) with delta (0, 0)
Screenshot: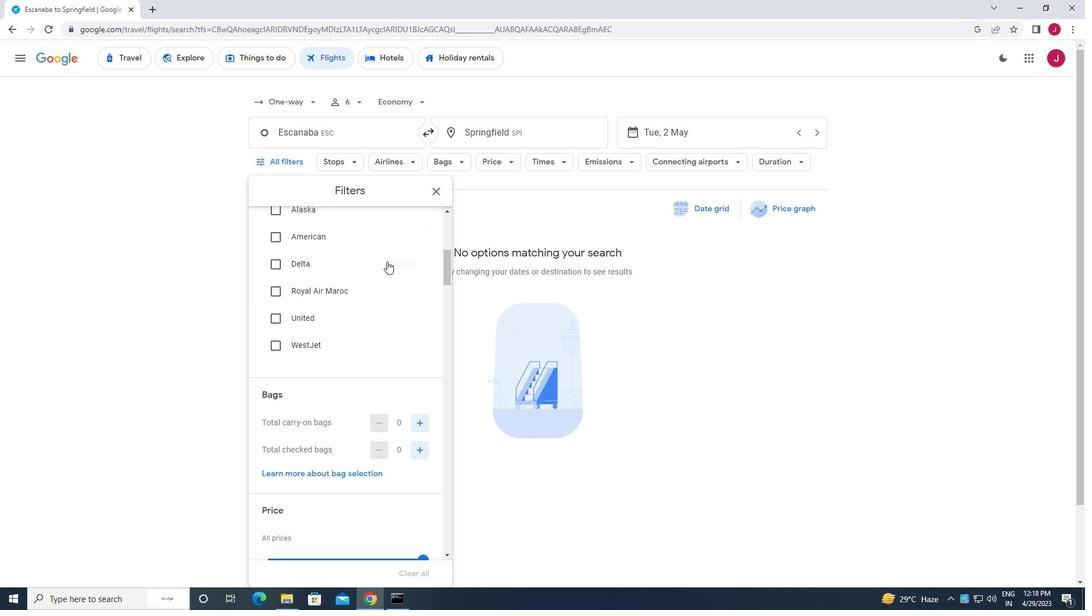 
Action: Mouse moved to (385, 263)
Screenshot: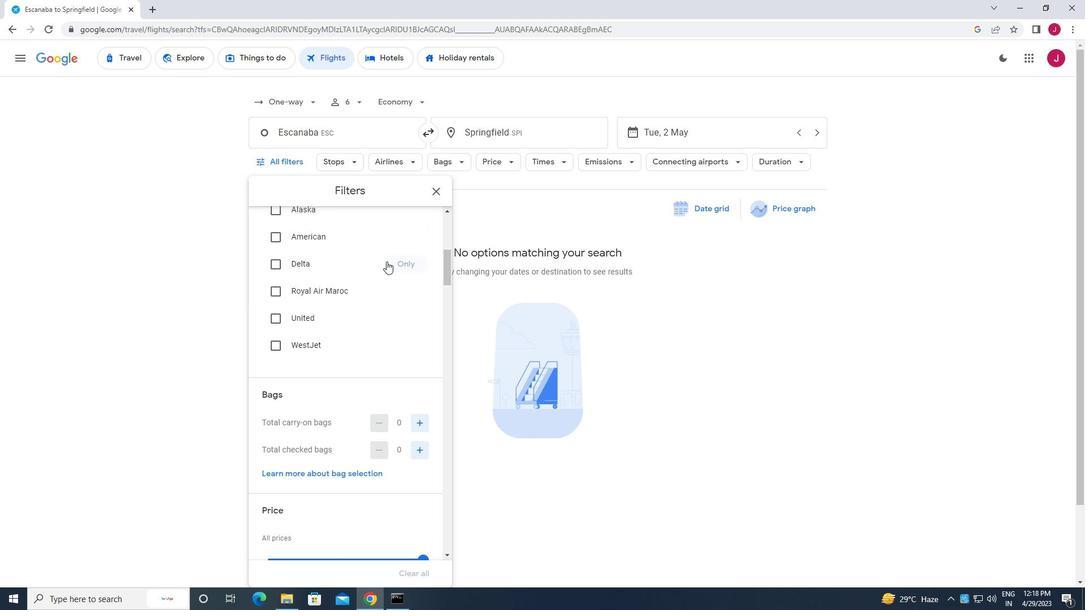 
Action: Mouse scrolled (385, 262) with delta (0, 0)
Screenshot: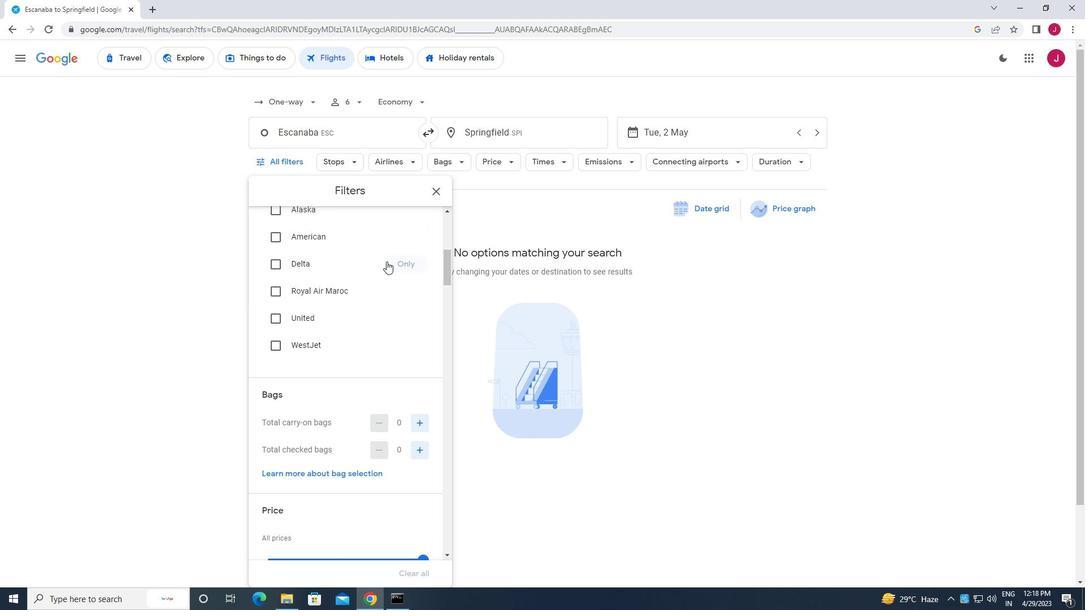 
Action: Mouse moved to (384, 265)
Screenshot: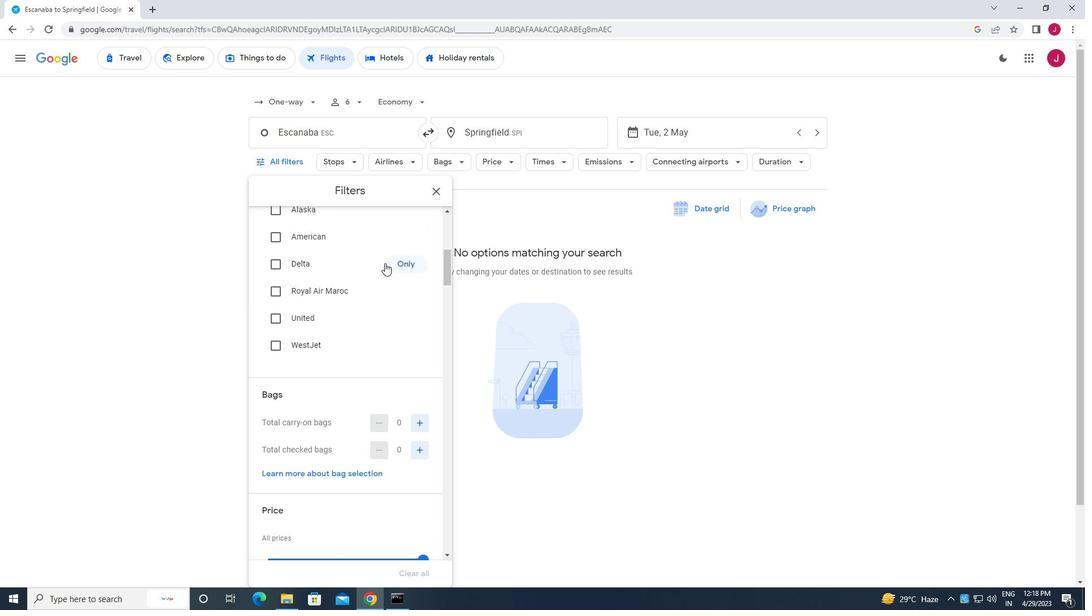 
Action: Mouse scrolled (384, 264) with delta (0, 0)
Screenshot: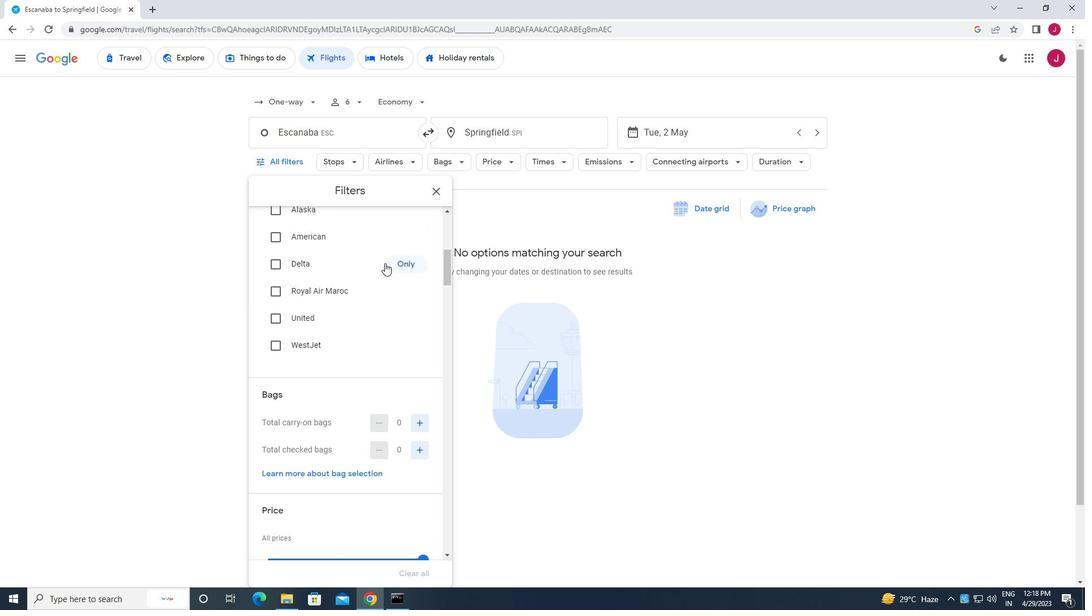 
Action: Mouse moved to (422, 281)
Screenshot: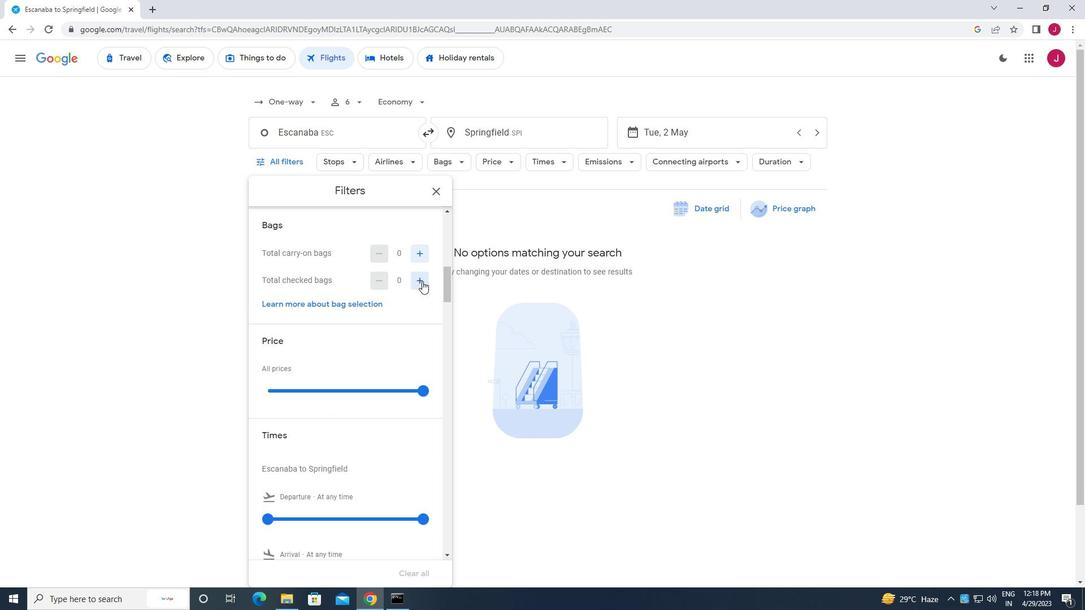 
Action: Mouse pressed left at (422, 281)
Screenshot: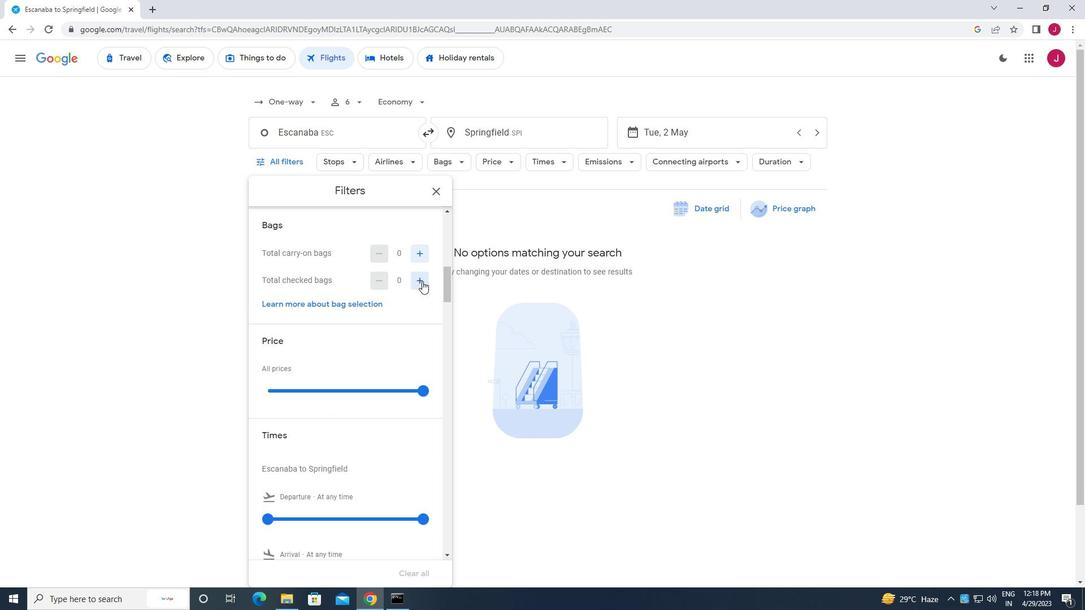 
Action: Mouse scrolled (422, 281) with delta (0, 0)
Screenshot: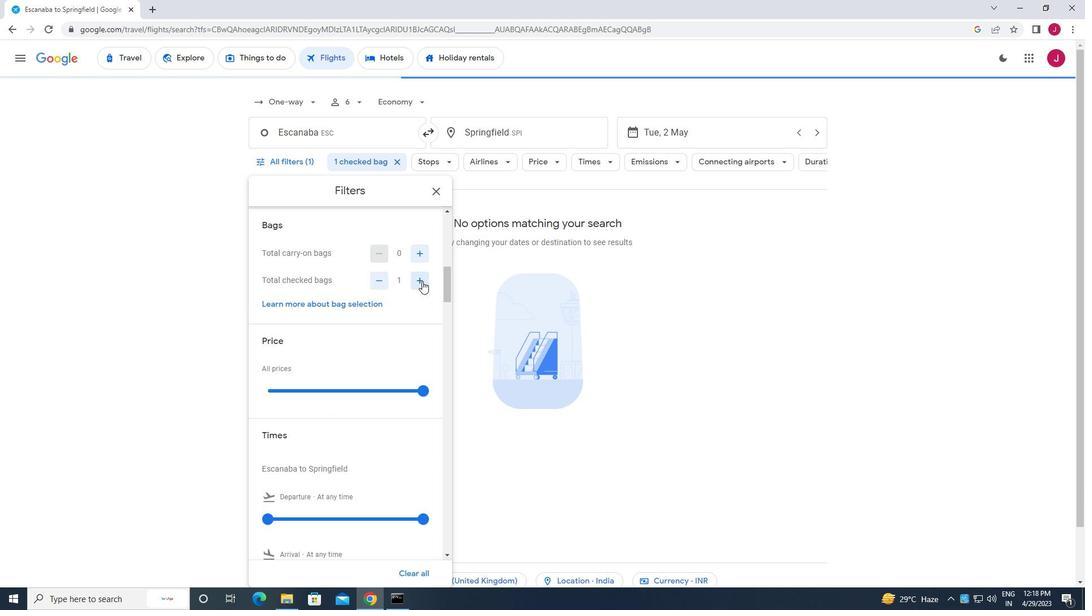 
Action: Mouse scrolled (422, 281) with delta (0, 0)
Screenshot: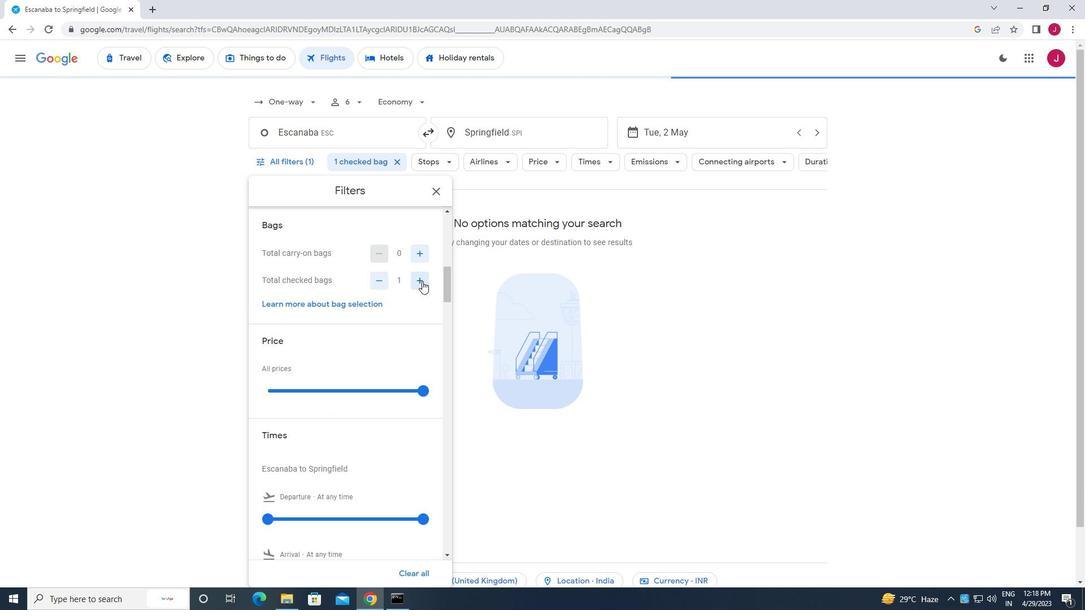
Action: Mouse moved to (422, 275)
Screenshot: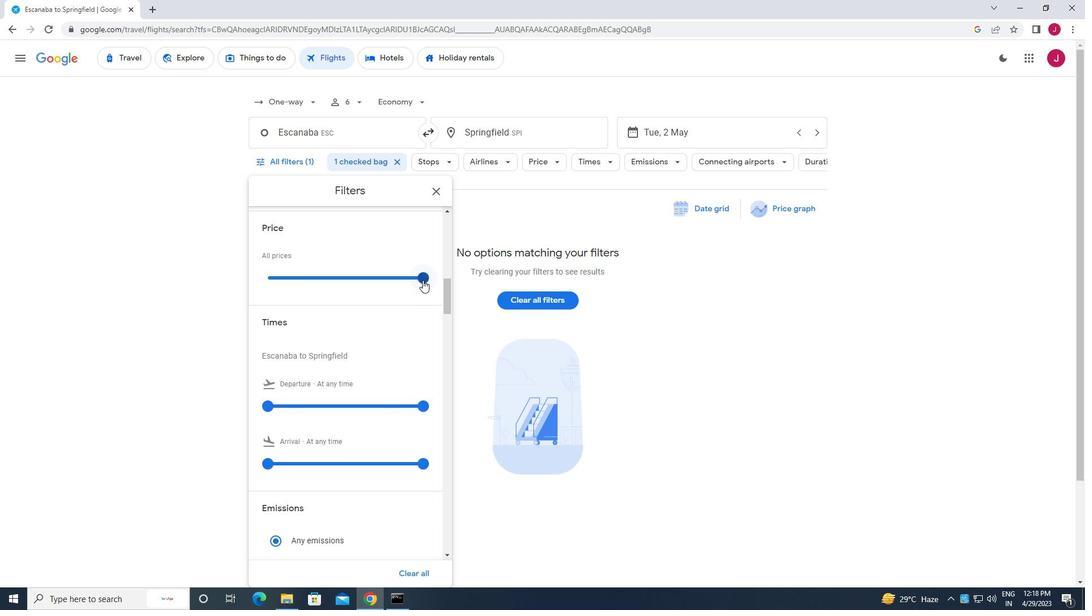 
Action: Mouse pressed left at (422, 275)
Screenshot: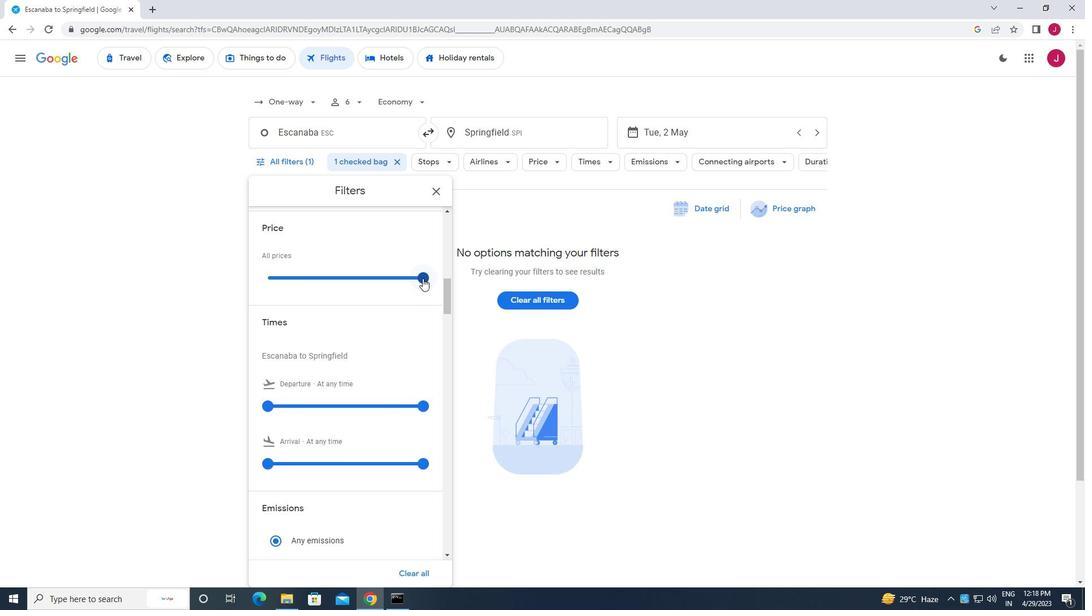 
Action: Mouse moved to (266, 277)
Screenshot: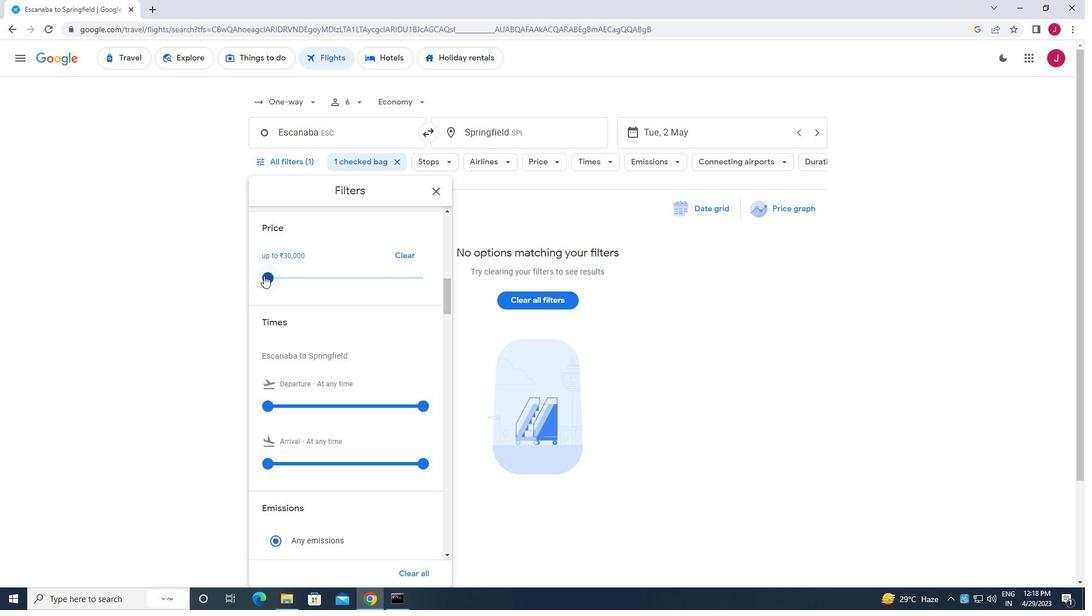 
Action: Mouse pressed left at (266, 277)
Screenshot: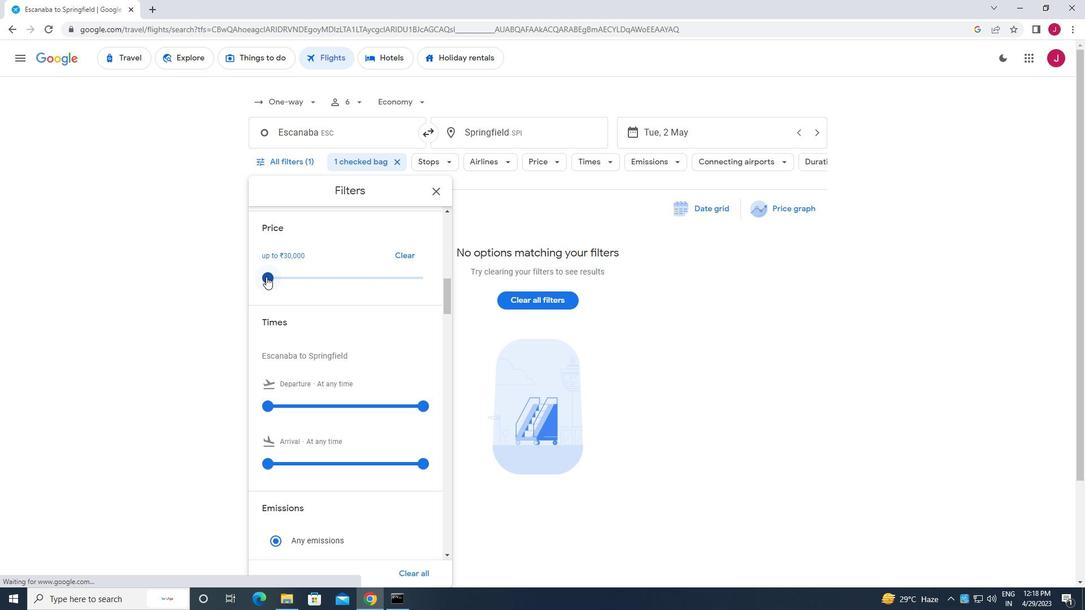 
Action: Mouse moved to (380, 267)
Screenshot: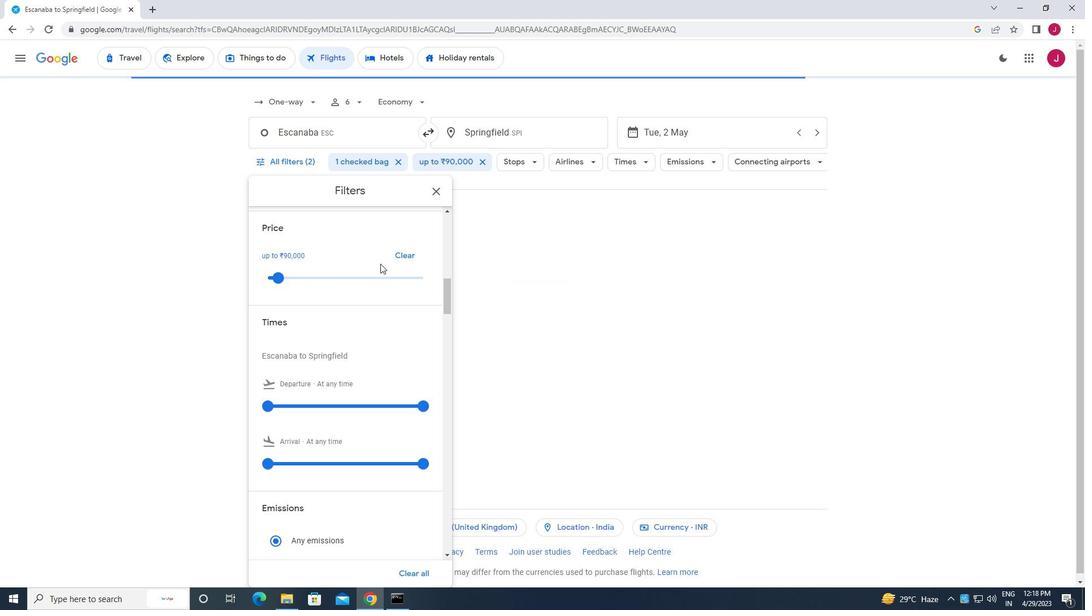 
Action: Mouse scrolled (380, 266) with delta (0, 0)
Screenshot: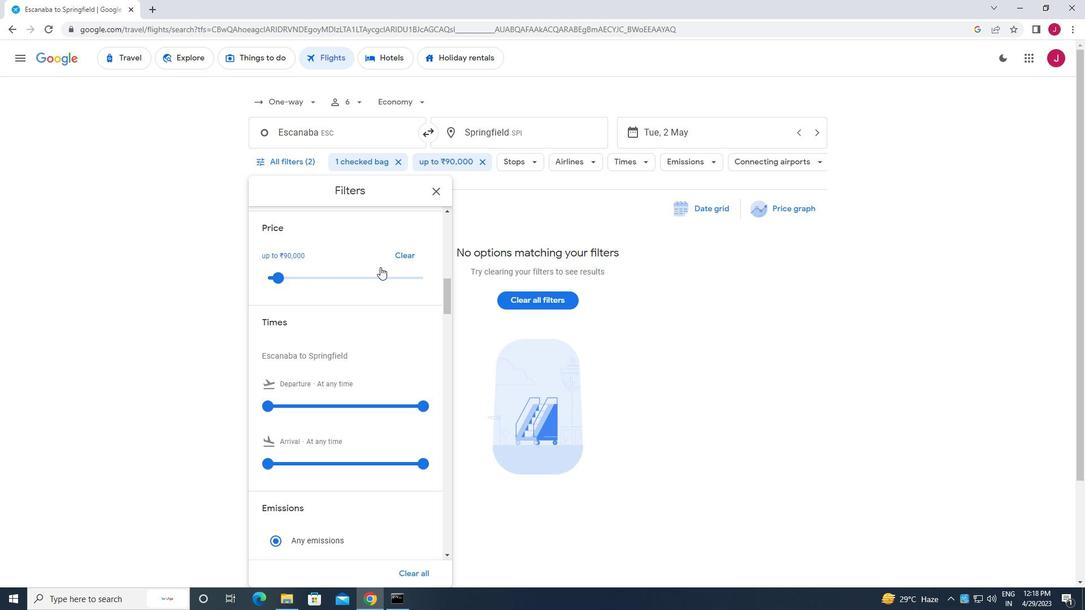 
Action: Mouse moved to (380, 269)
Screenshot: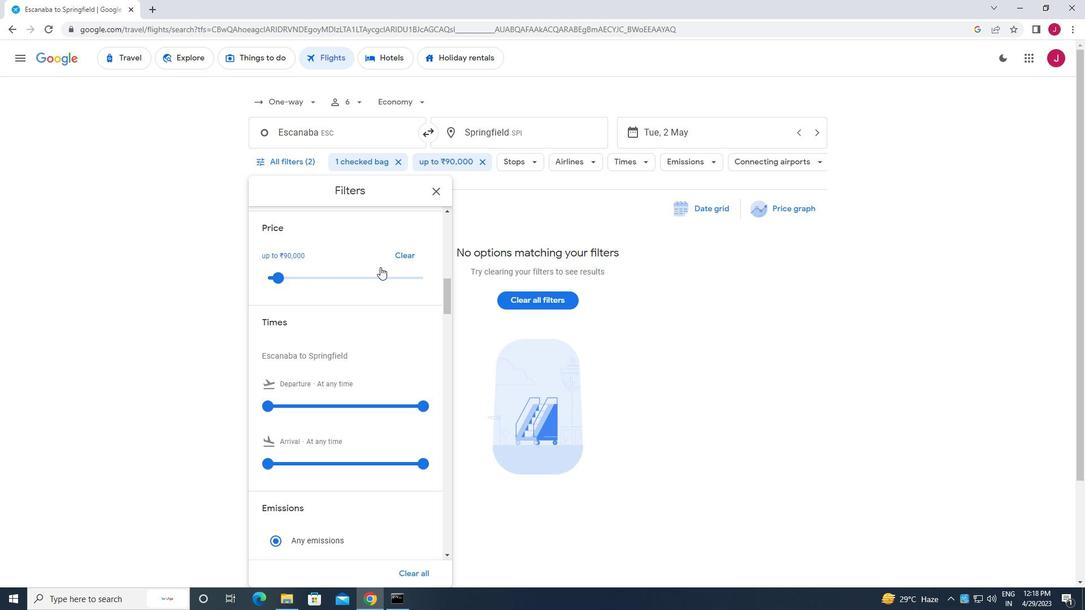 
Action: Mouse scrolled (380, 269) with delta (0, 0)
Screenshot: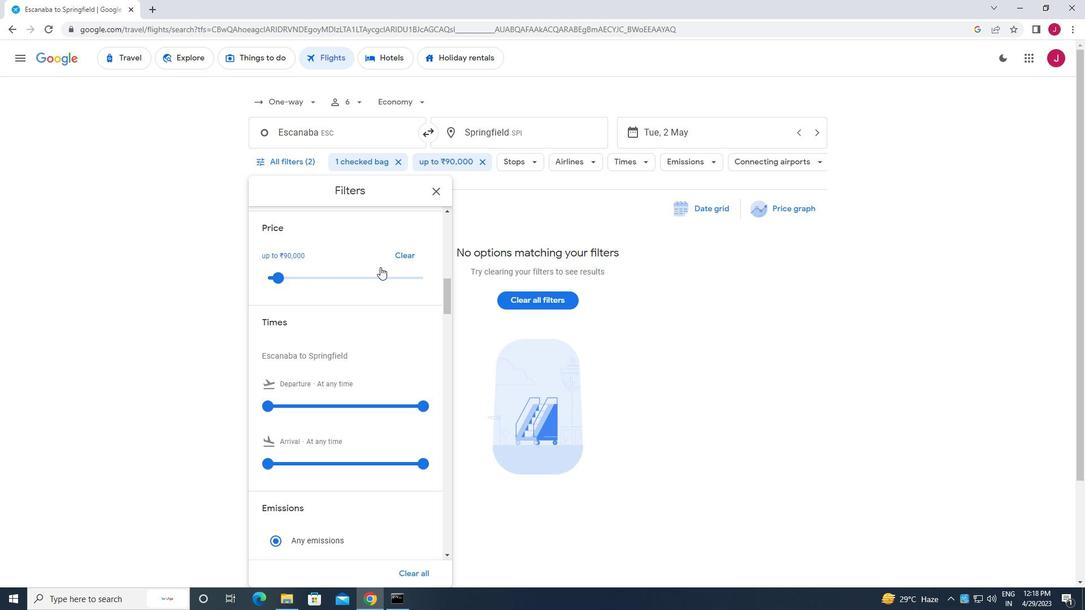 
Action: Mouse moved to (265, 294)
Screenshot: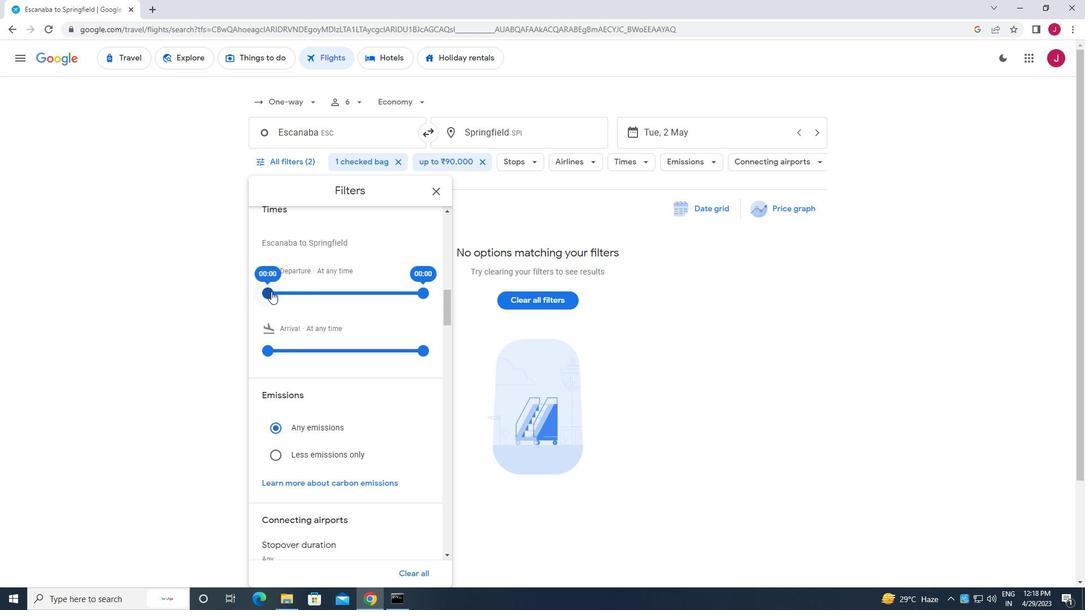 
Action: Mouse pressed left at (265, 294)
Screenshot: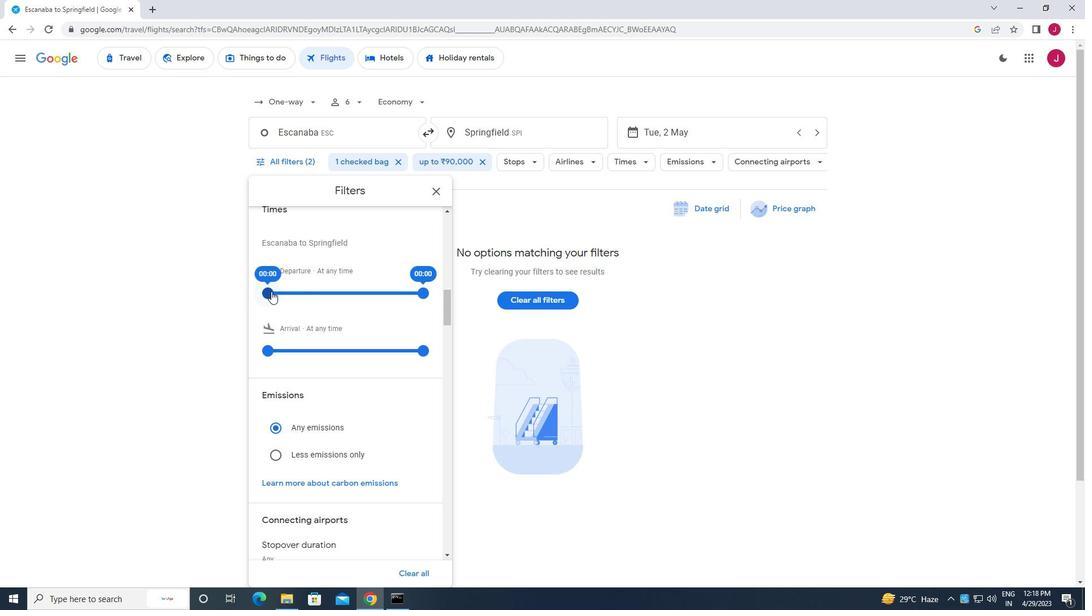 
Action: Mouse moved to (377, 291)
Screenshot: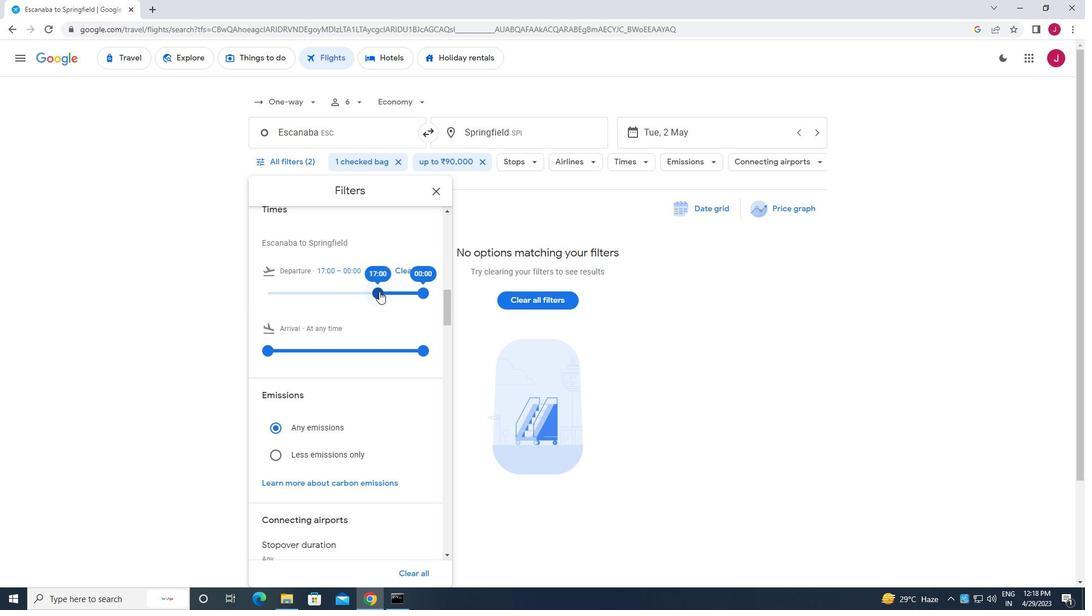 
Action: Mouse pressed left at (377, 291)
Screenshot: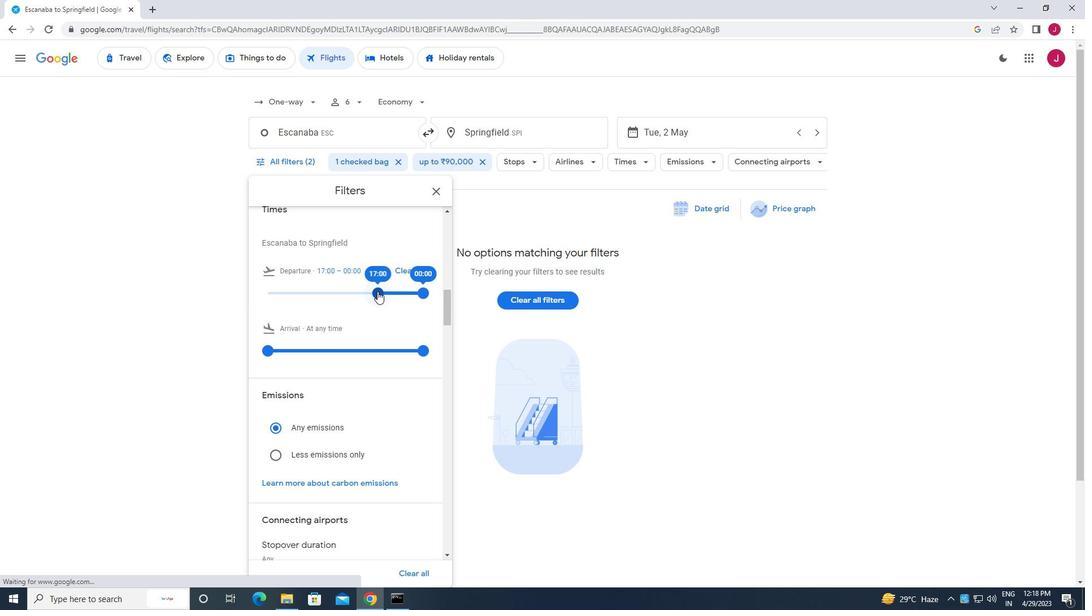 
Action: Mouse moved to (420, 292)
Screenshot: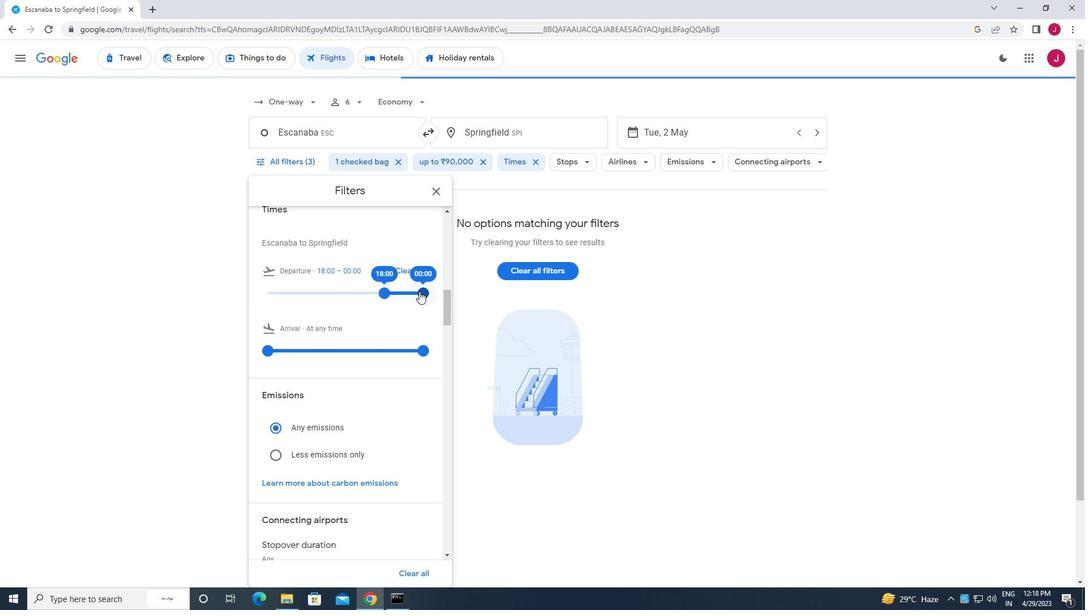 
Action: Mouse pressed left at (420, 292)
Screenshot: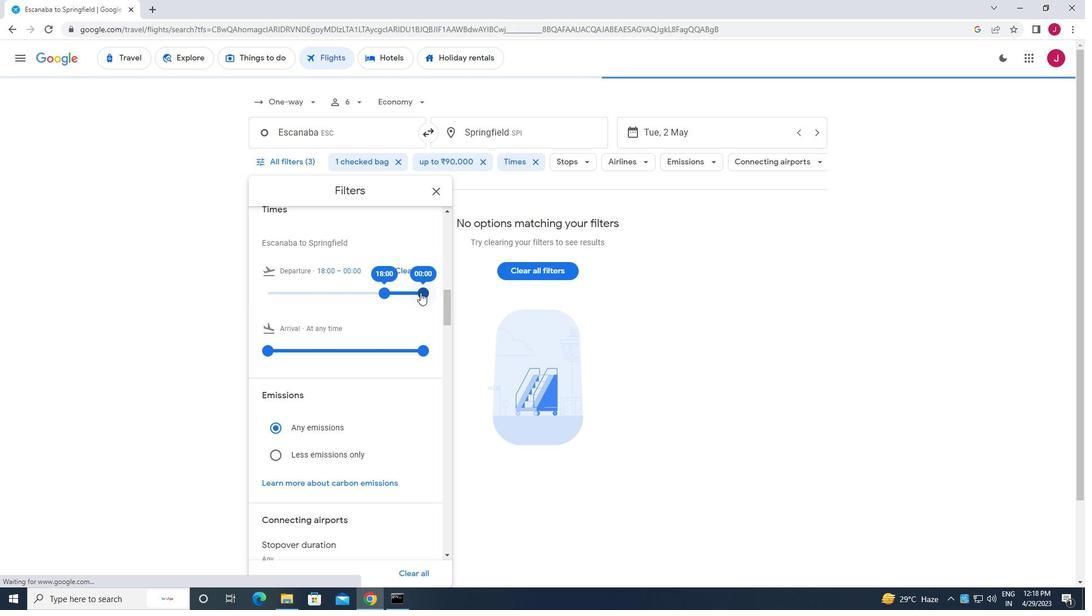 
Action: Mouse moved to (435, 192)
Screenshot: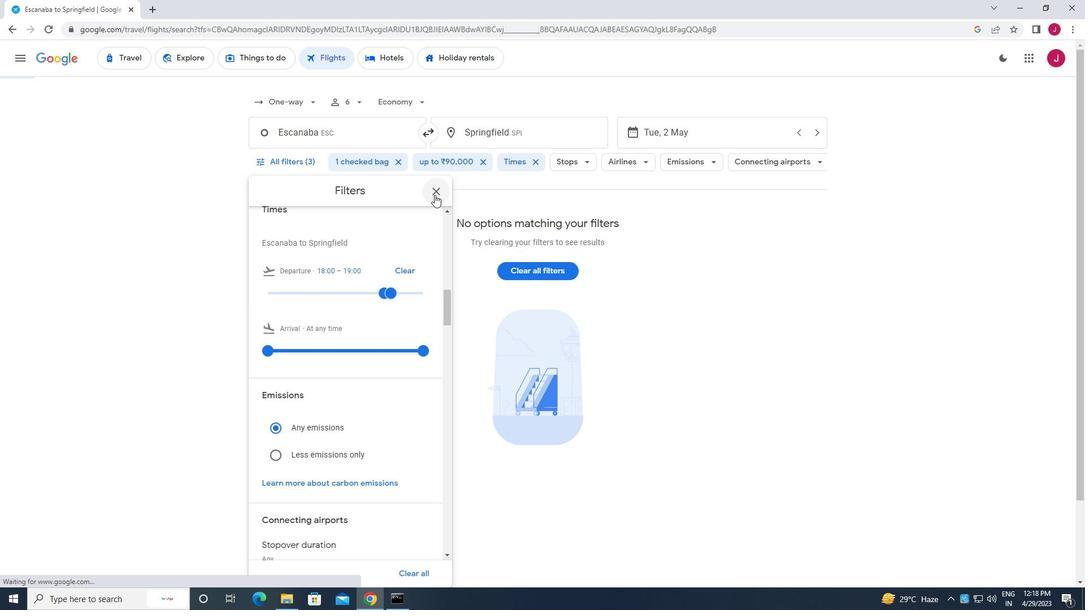 
Action: Mouse pressed left at (435, 192)
Screenshot: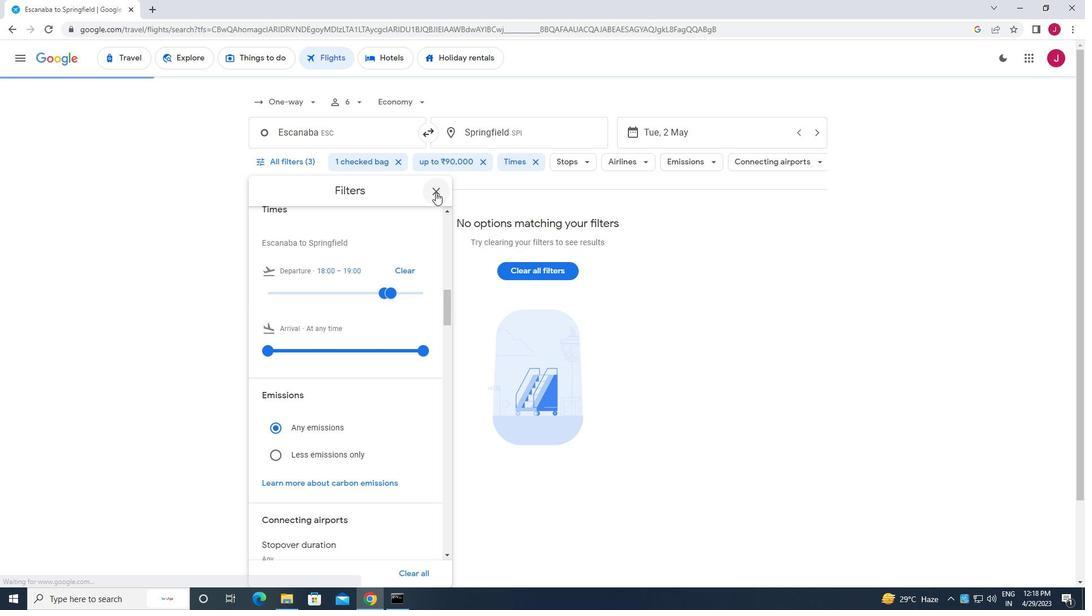 
Action: Mouse moved to (437, 191)
Screenshot: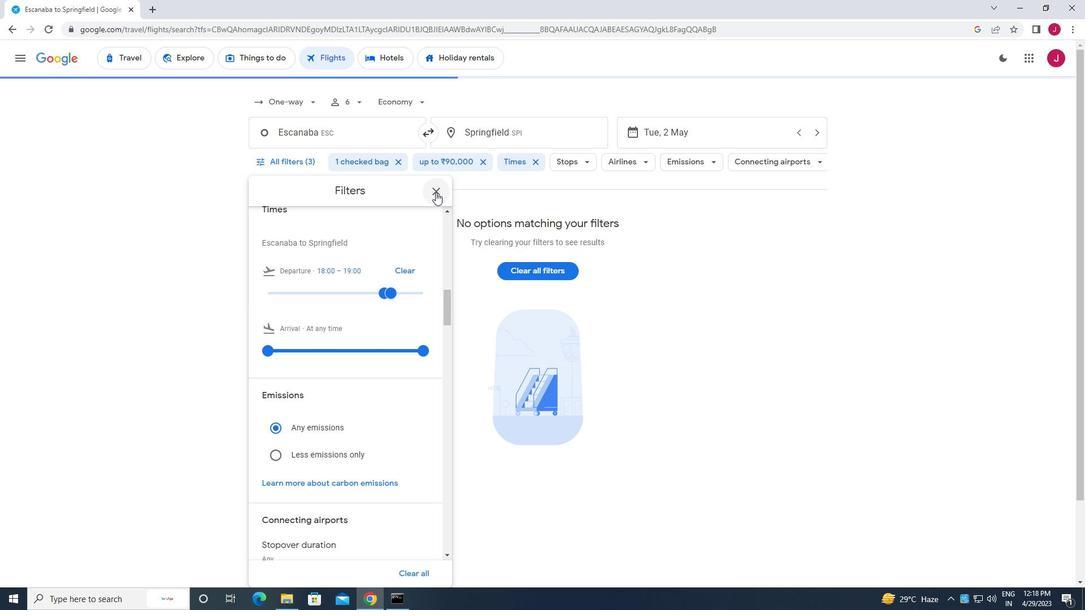 
